Task: Create a sub task Gather and Analyse Requirements for the task  Develop a new online marketplace for a specific industry in the project AgileCraft , assign it to team member softage.1@softage.net and update the status of the sub task to  At Risk , set the priority of the sub task to Medium
Action: Mouse moved to (69, 408)
Screenshot: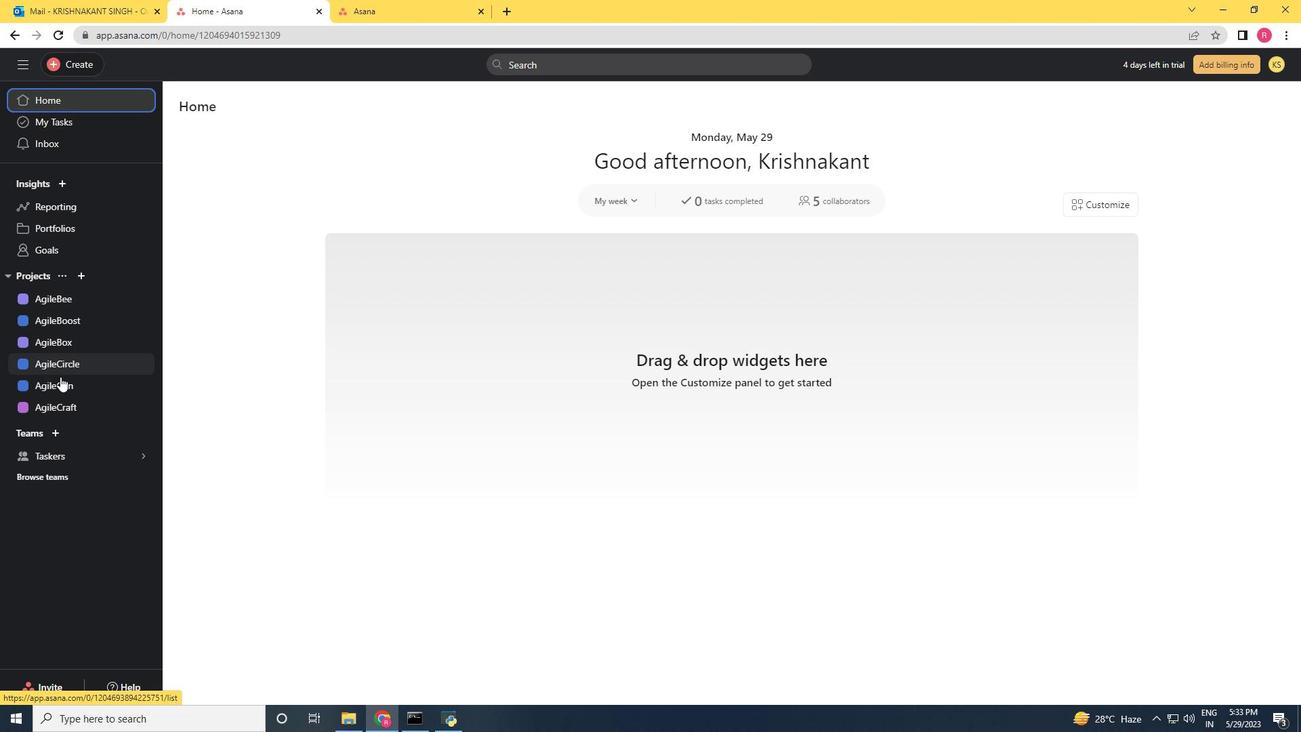 
Action: Mouse pressed left at (69, 408)
Screenshot: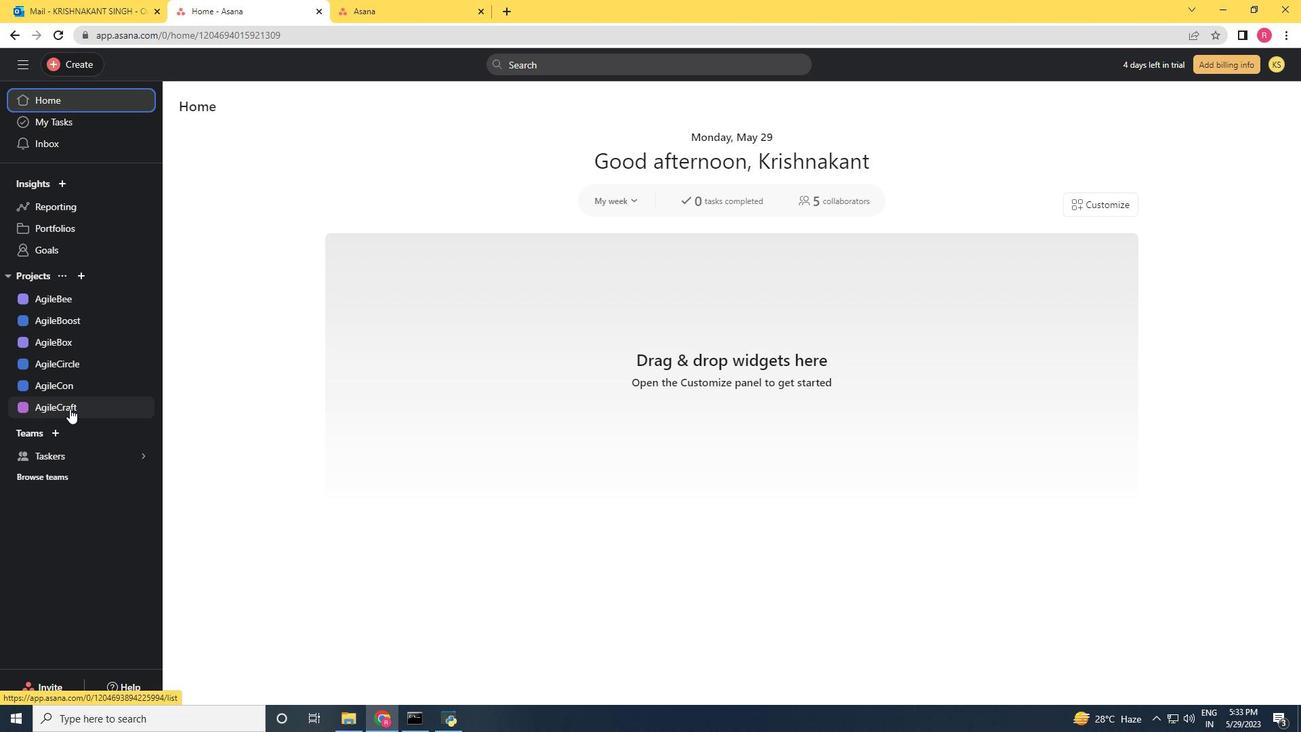 
Action: Mouse moved to (546, 295)
Screenshot: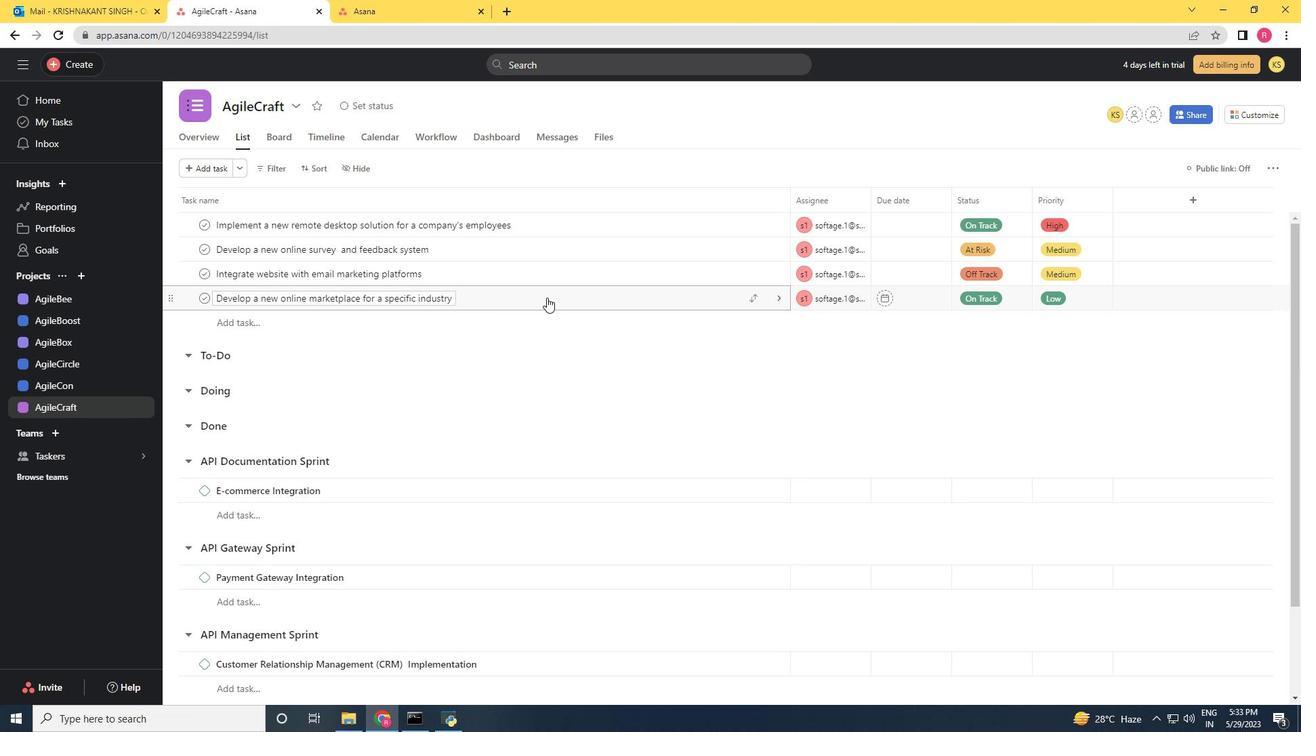 
Action: Mouse pressed left at (546, 295)
Screenshot: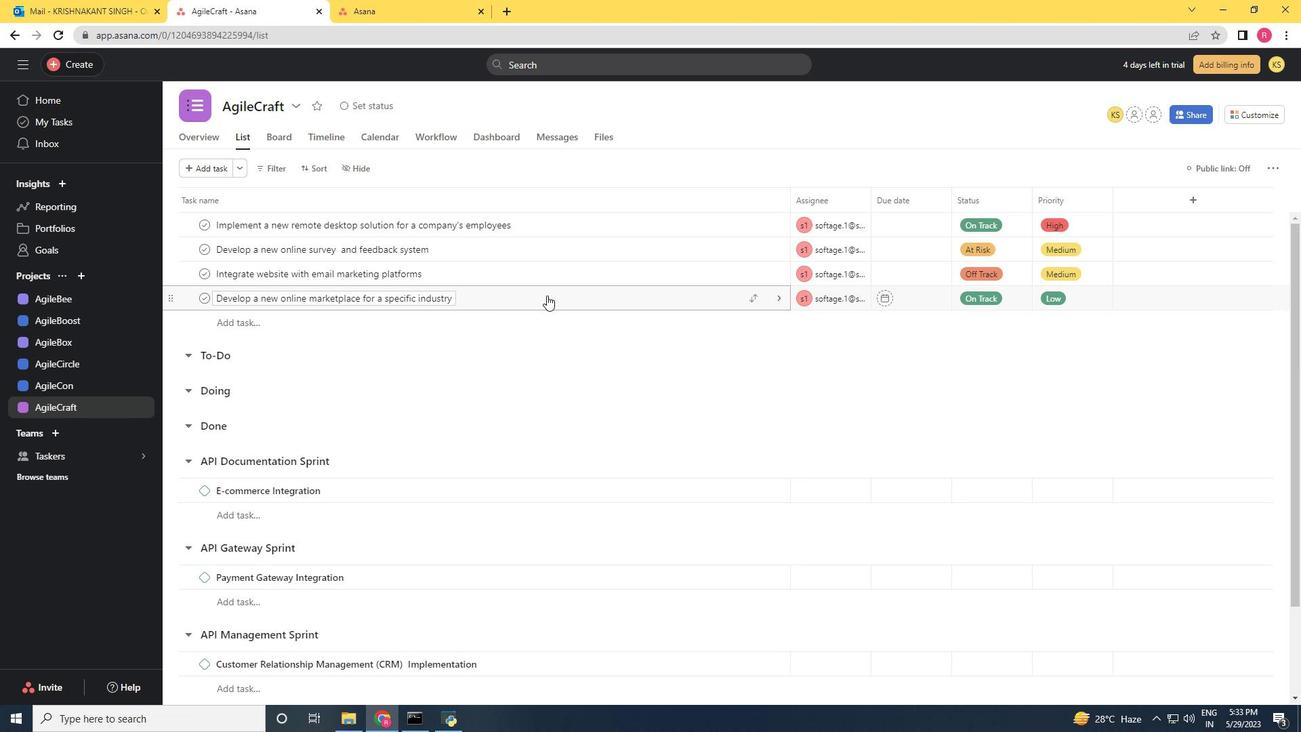 
Action: Mouse moved to (952, 397)
Screenshot: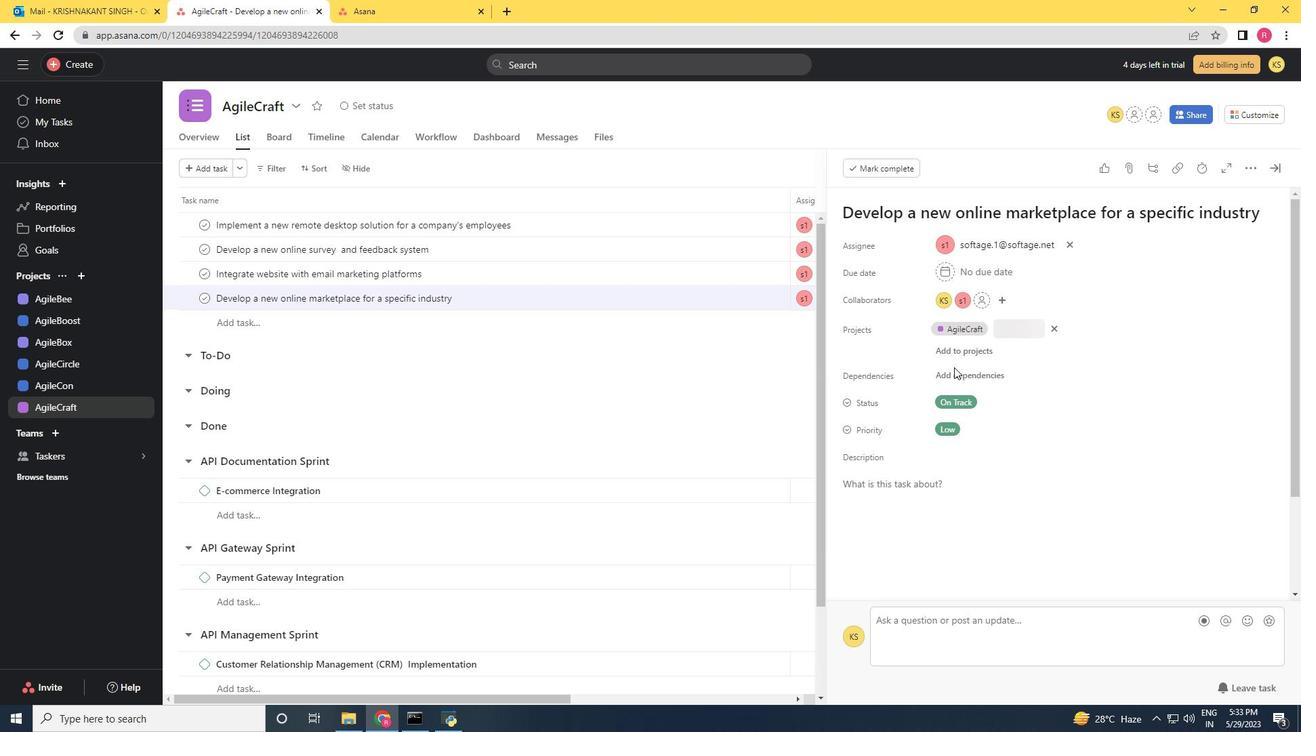 
Action: Mouse scrolled (952, 397) with delta (0, 0)
Screenshot: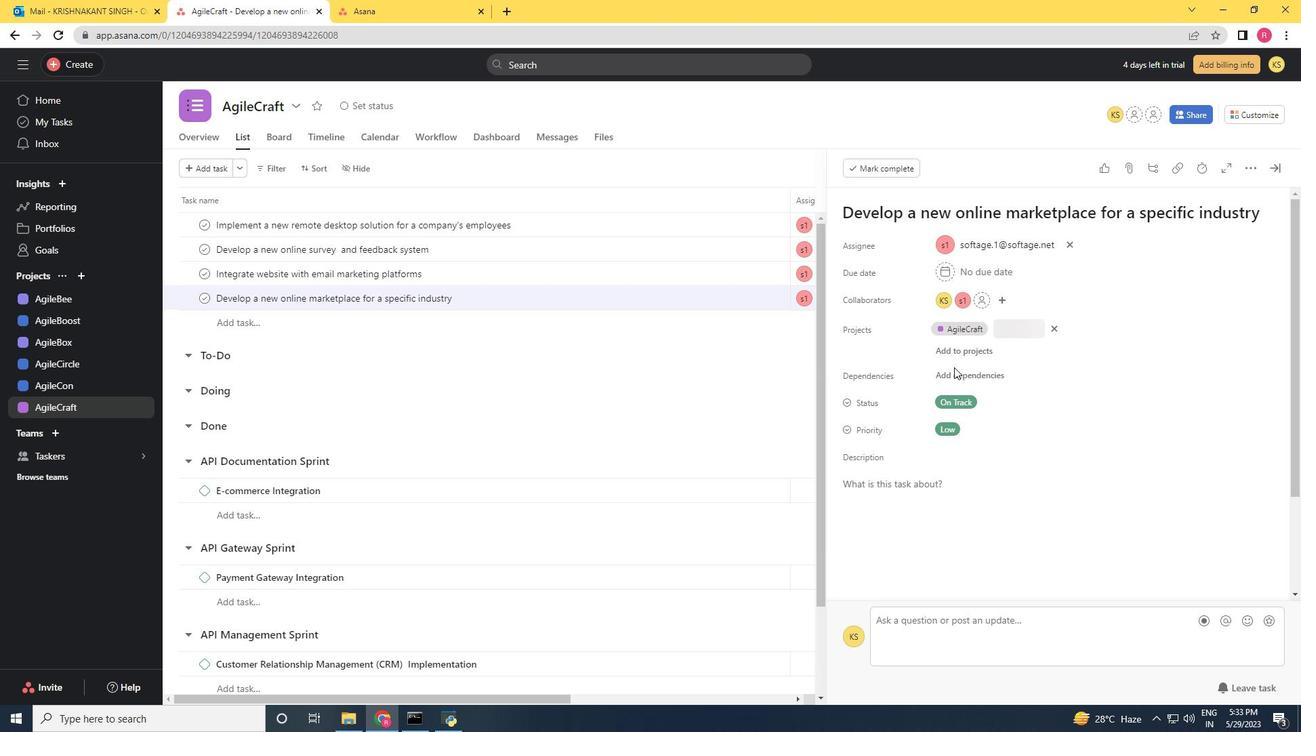 
Action: Mouse moved to (949, 403)
Screenshot: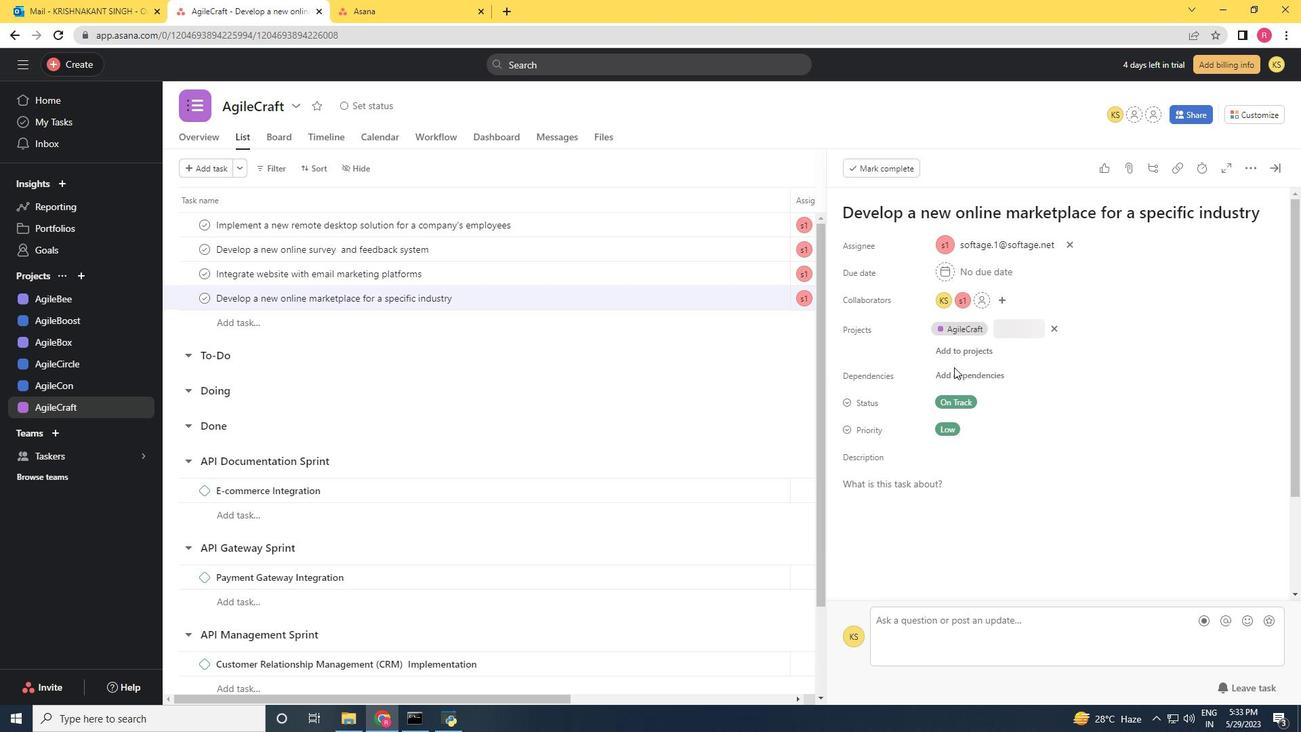 
Action: Mouse scrolled (949, 403) with delta (0, 0)
Screenshot: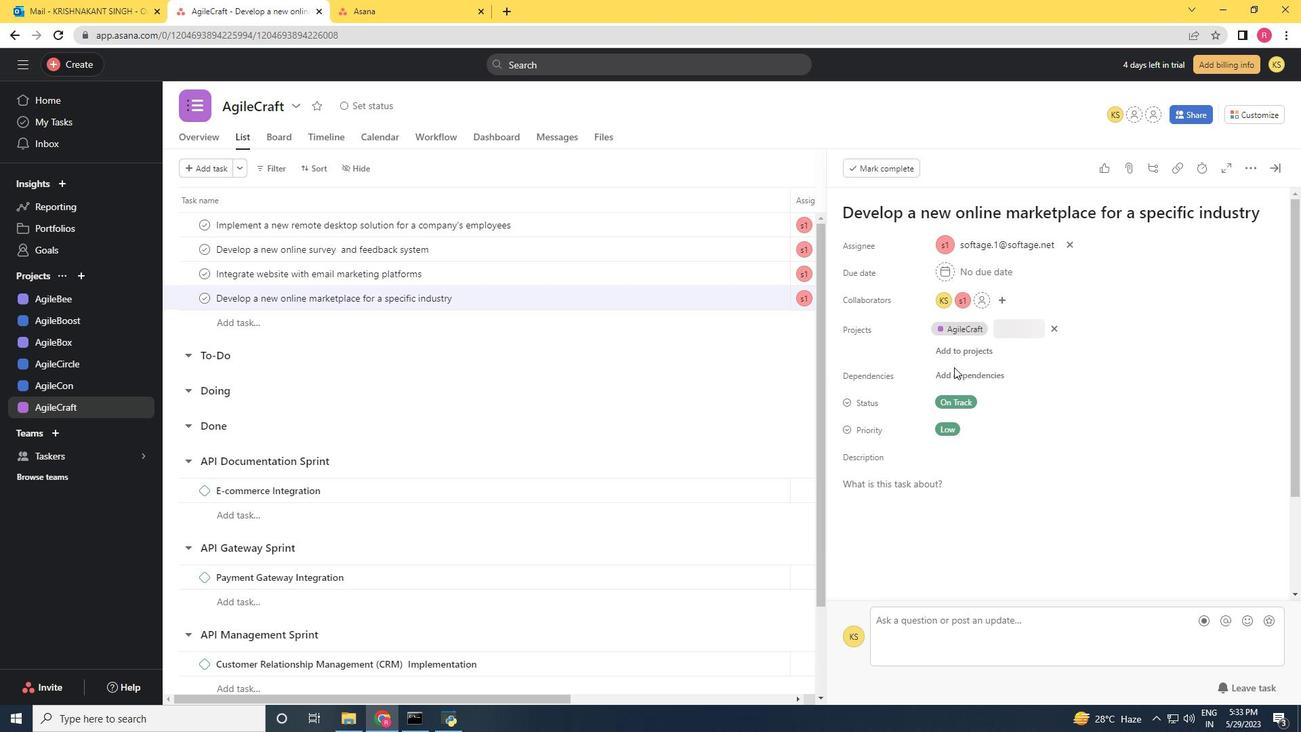 
Action: Mouse moved to (948, 405)
Screenshot: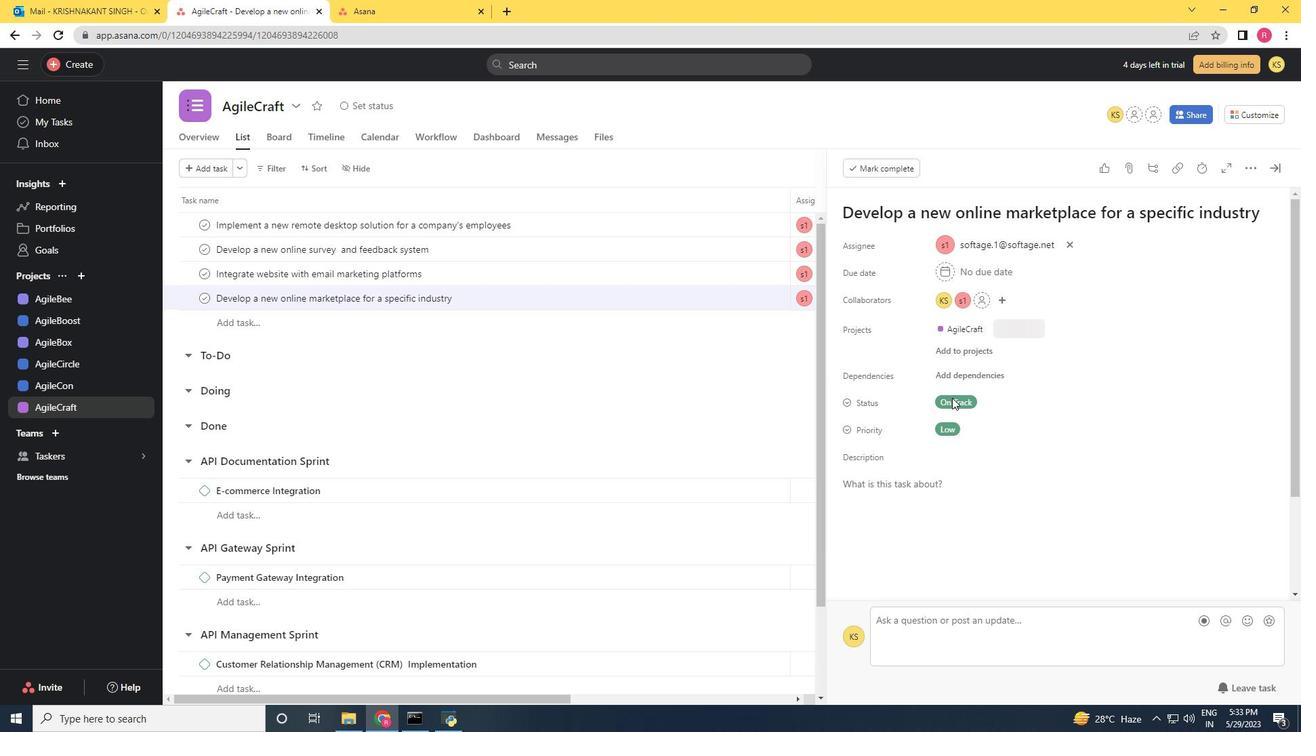 
Action: Mouse scrolled (948, 404) with delta (0, 0)
Screenshot: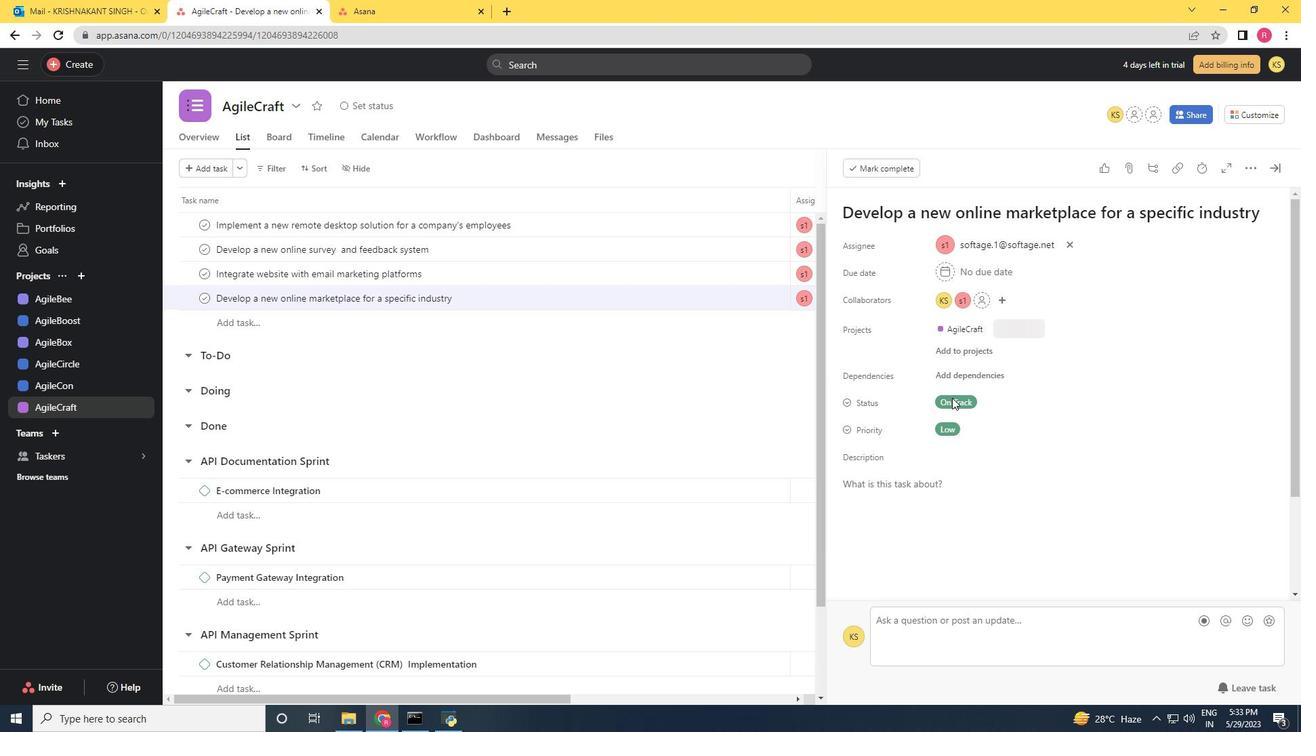 
Action: Mouse moved to (948, 405)
Screenshot: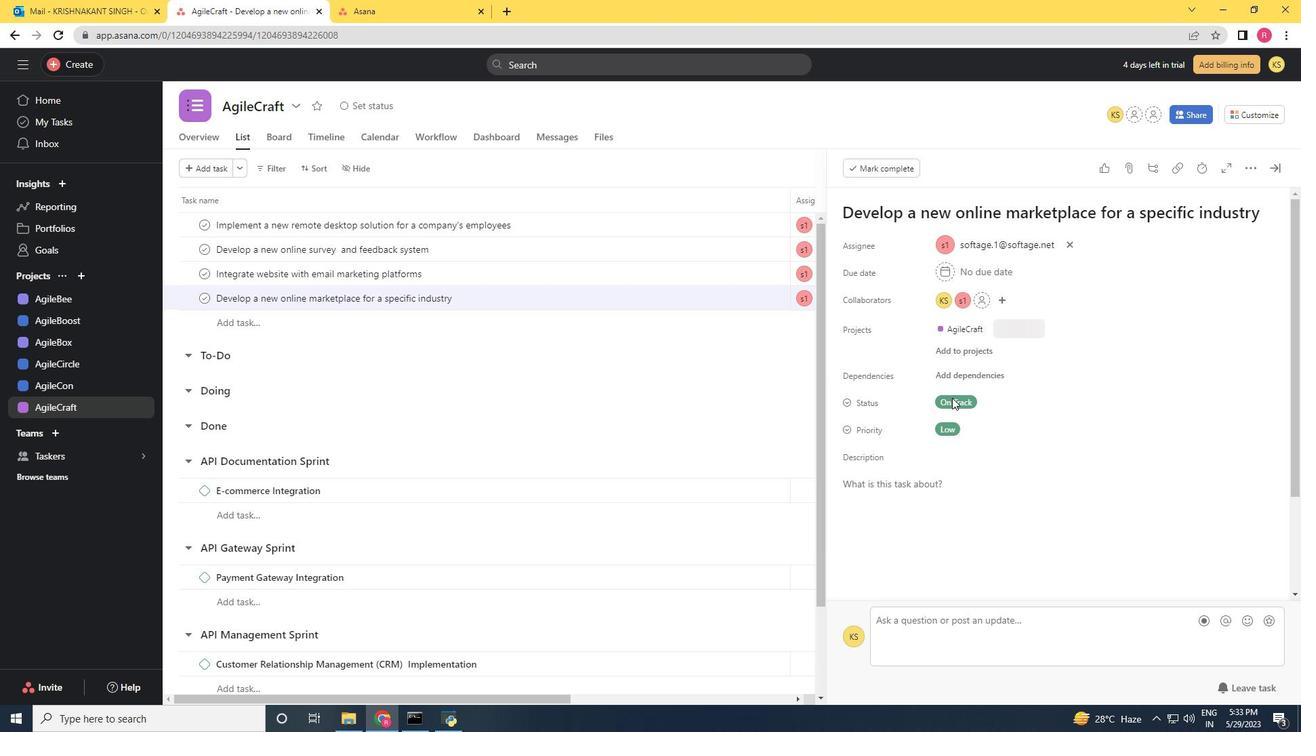 
Action: Mouse scrolled (948, 405) with delta (0, 0)
Screenshot: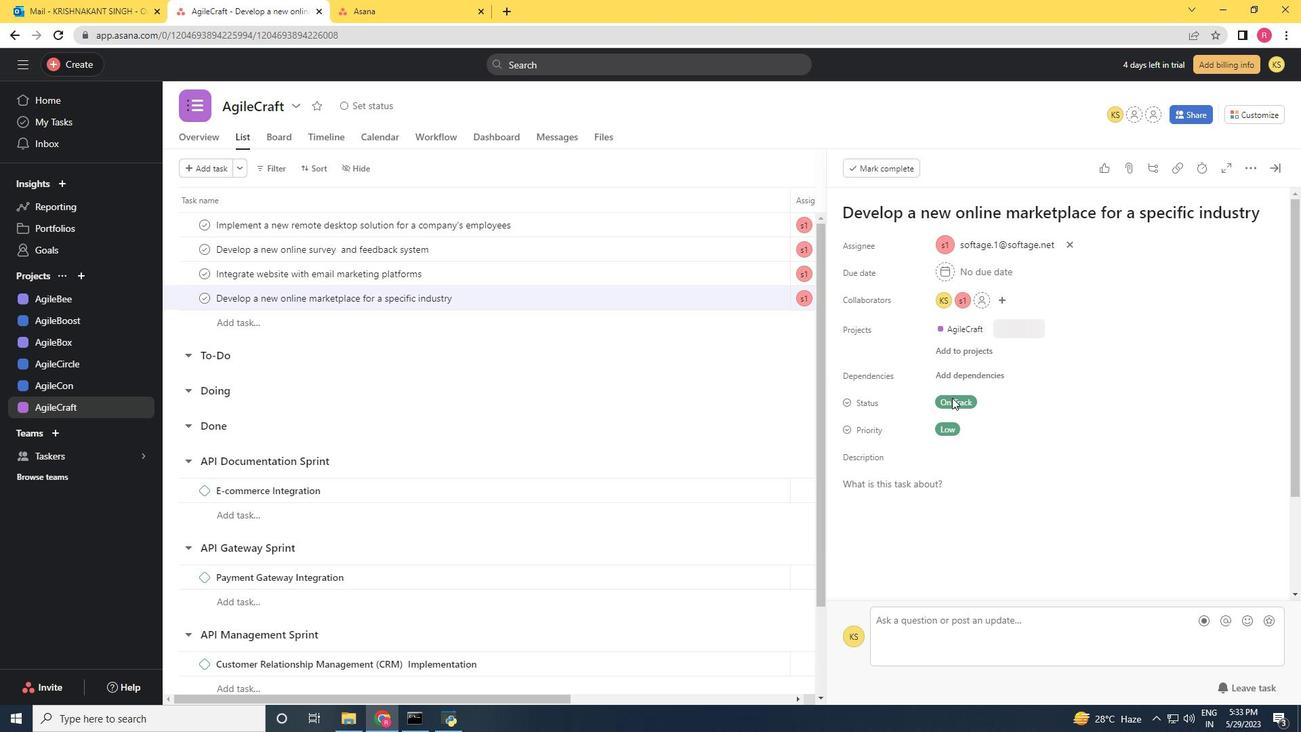
Action: Mouse moved to (948, 405)
Screenshot: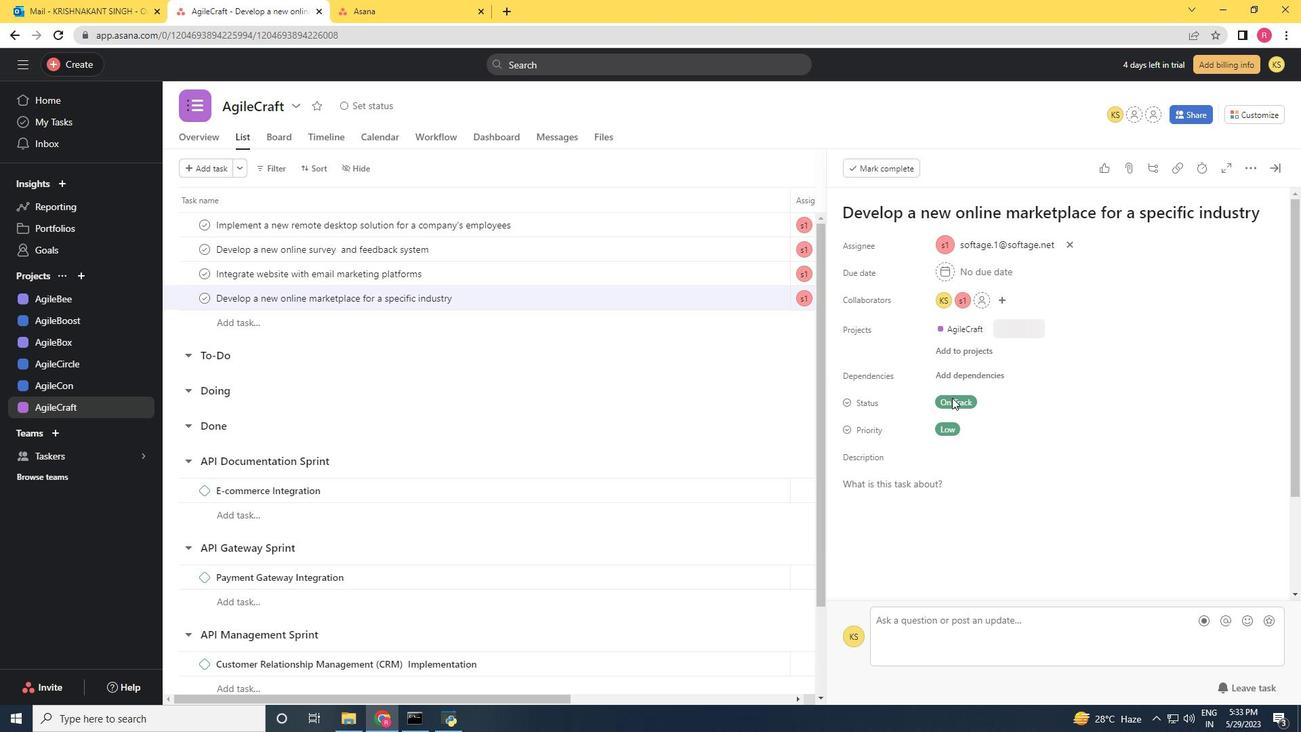 
Action: Mouse scrolled (948, 405) with delta (0, 0)
Screenshot: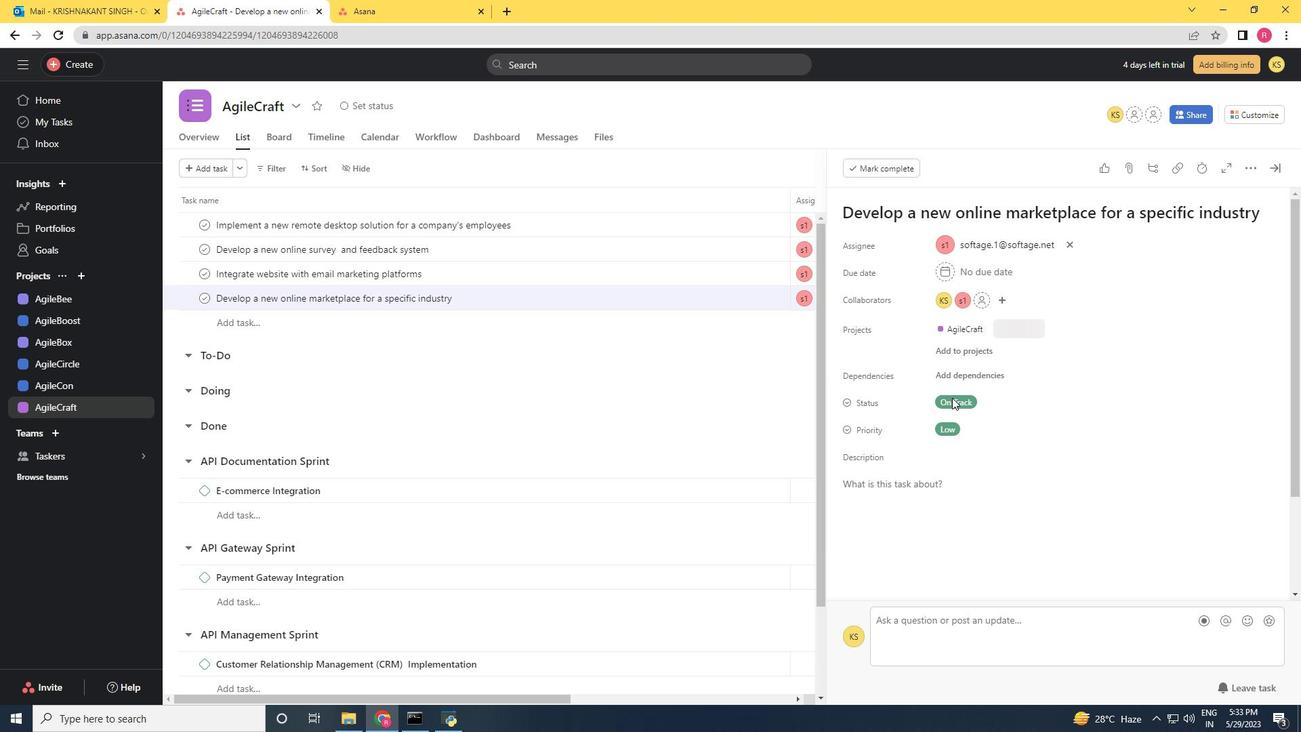 
Action: Mouse moved to (859, 490)
Screenshot: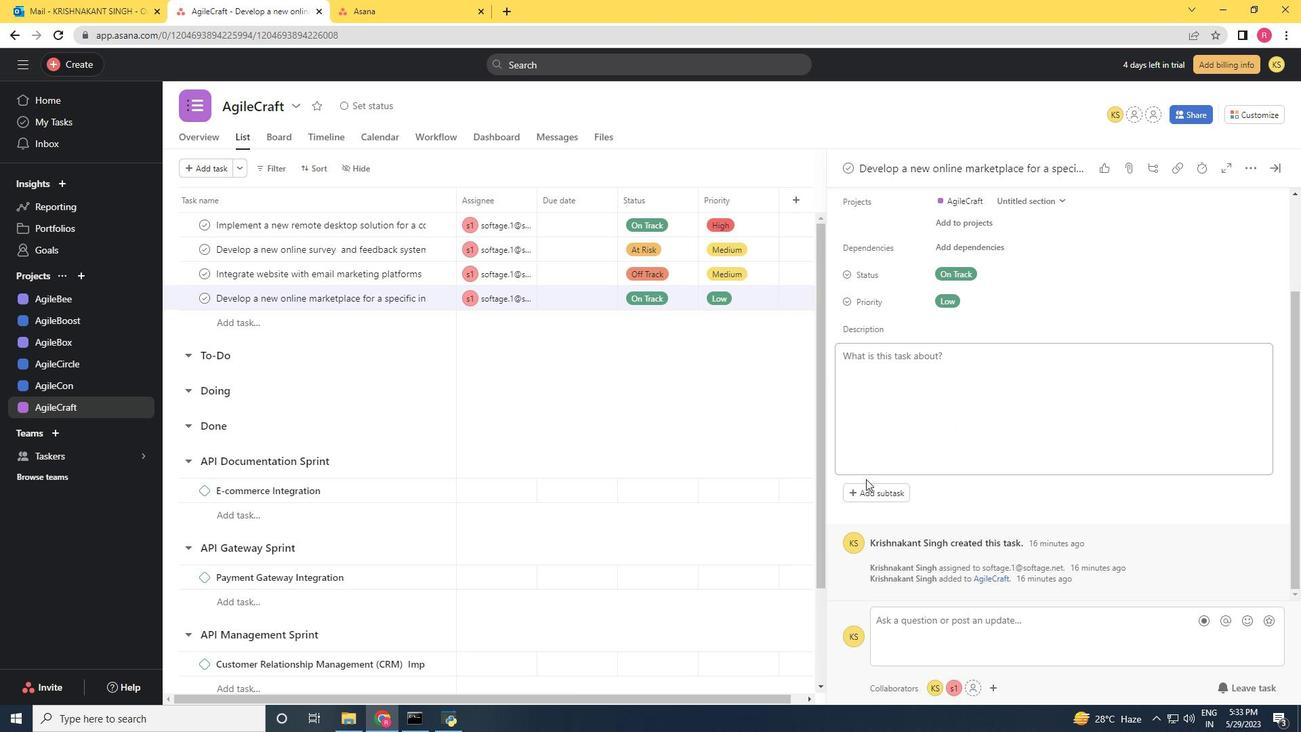 
Action: Mouse pressed left at (859, 490)
Screenshot: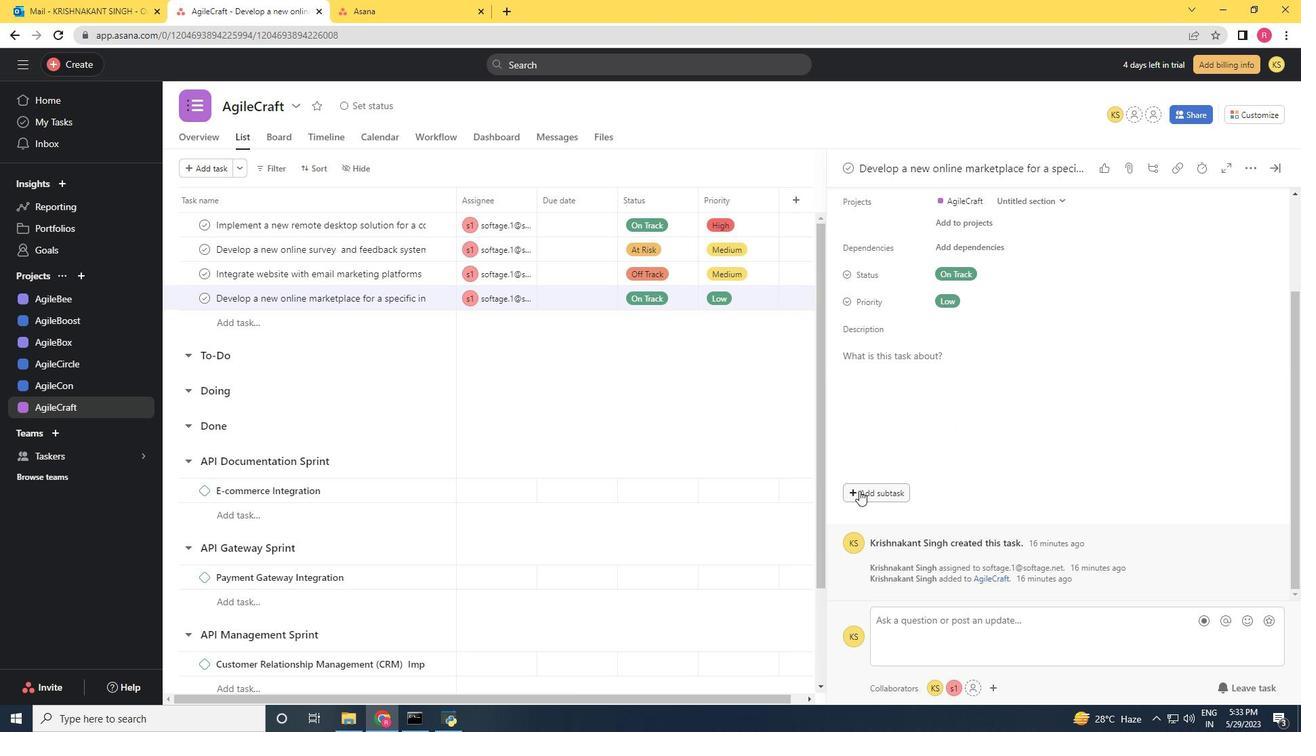 
Action: Mouse moved to (864, 488)
Screenshot: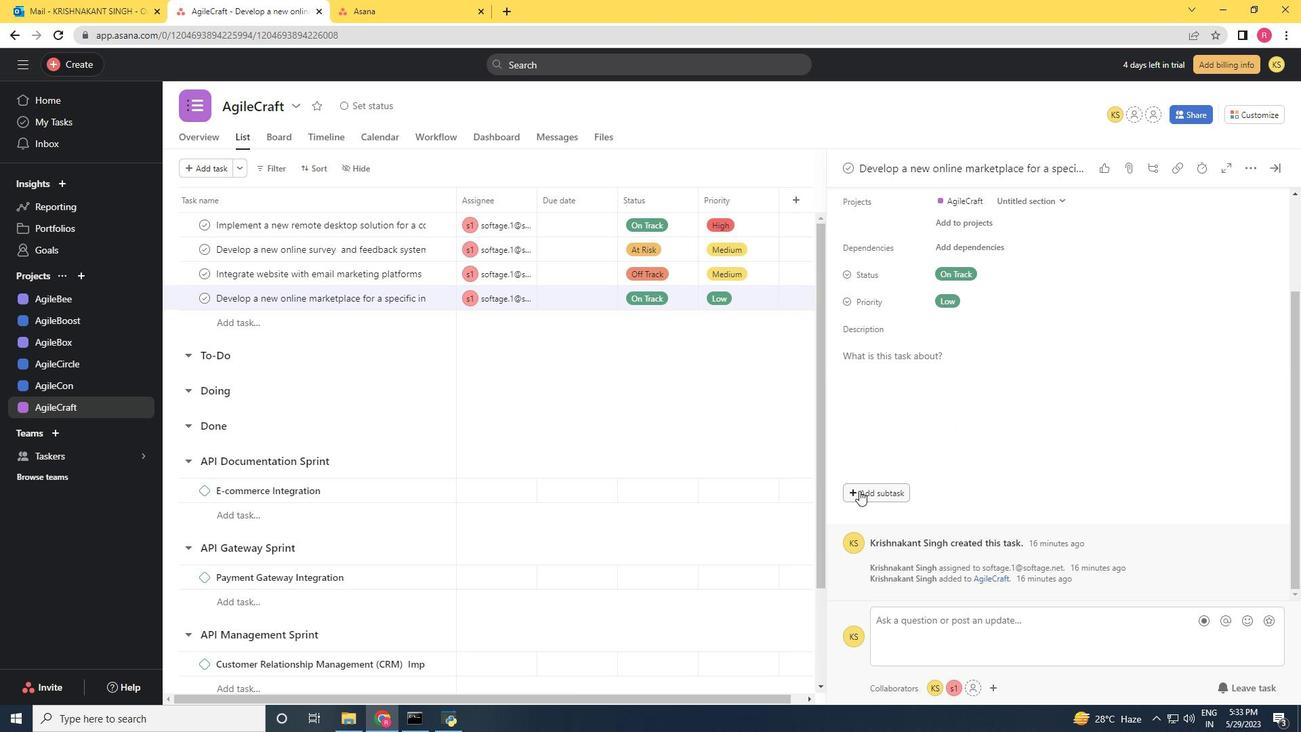 
Action: Key pressed <Key.shift>Gather<Key.space>and<Key.space><Key.shift>Analyse<Key.space><Key.shift>Requirements<Key.space>
Screenshot: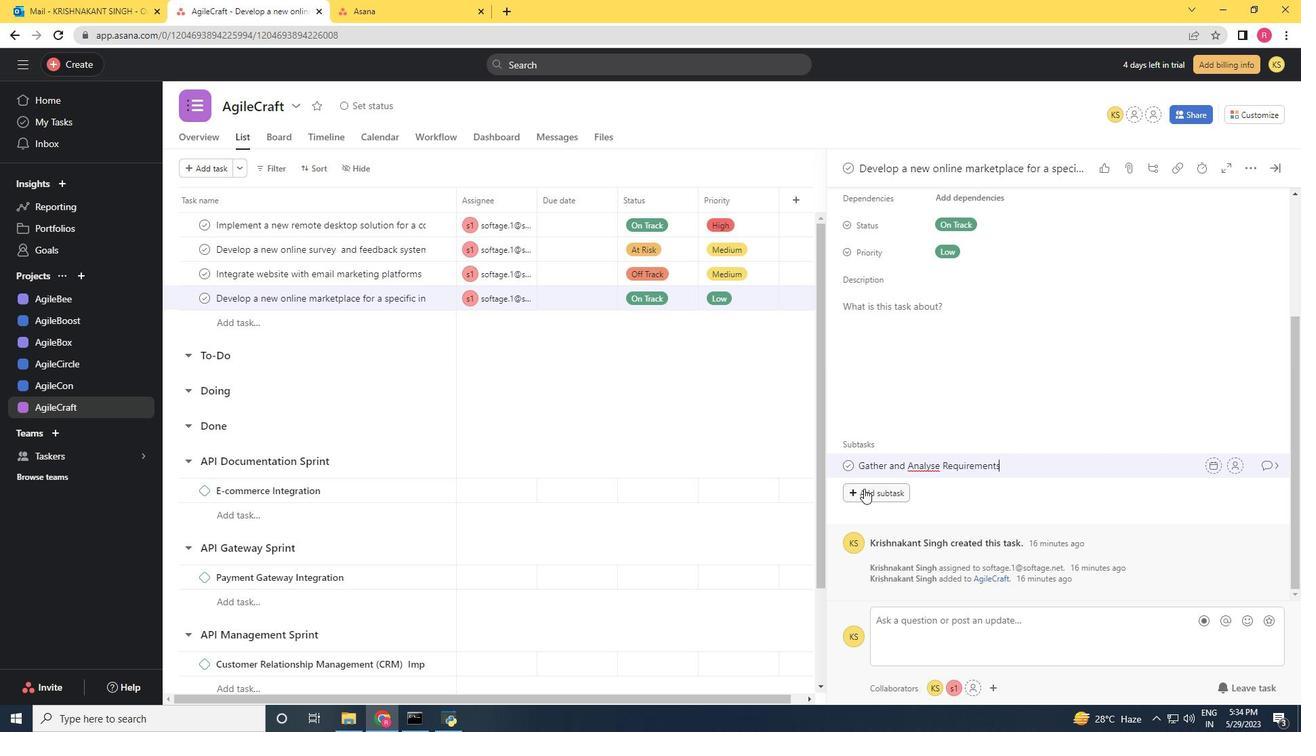 
Action: Mouse moved to (1238, 462)
Screenshot: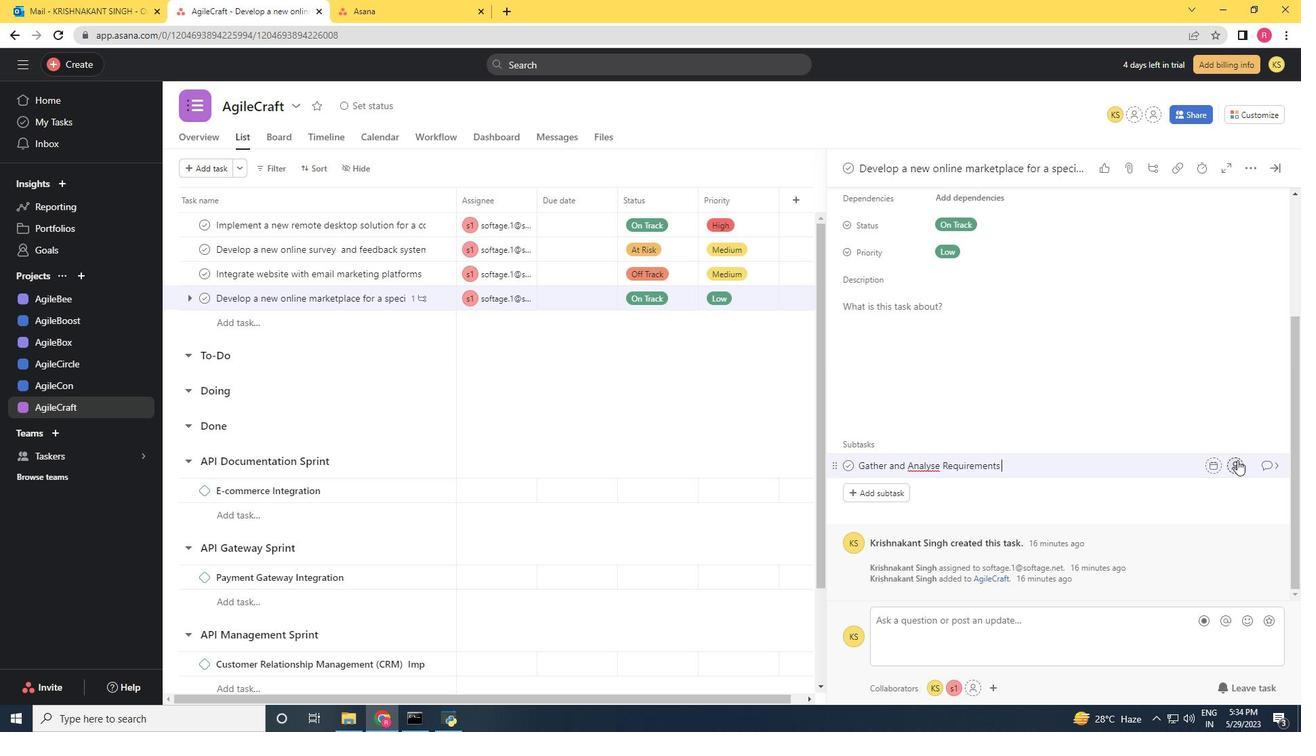 
Action: Mouse pressed left at (1238, 462)
Screenshot: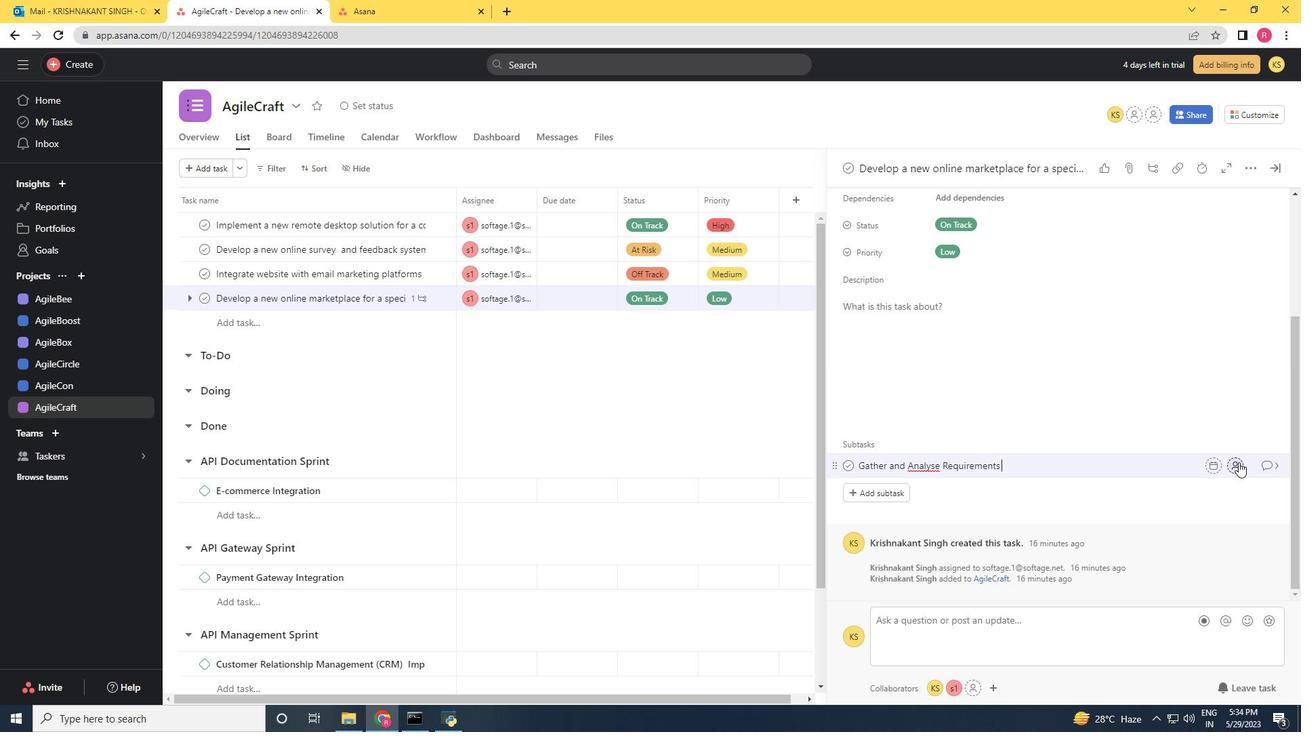 
Action: Mouse moved to (1051, 500)
Screenshot: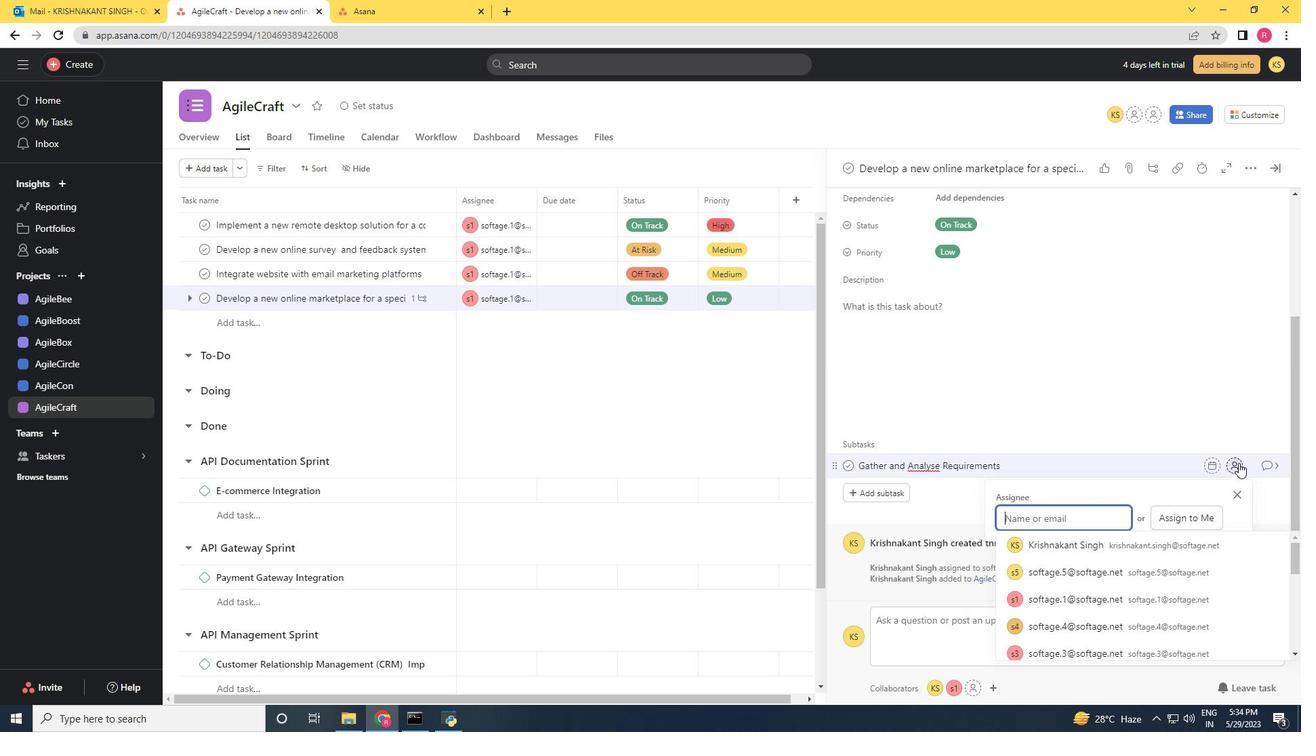 
Action: Key pressed softage.1<Key.shift>@softage.net
Screenshot: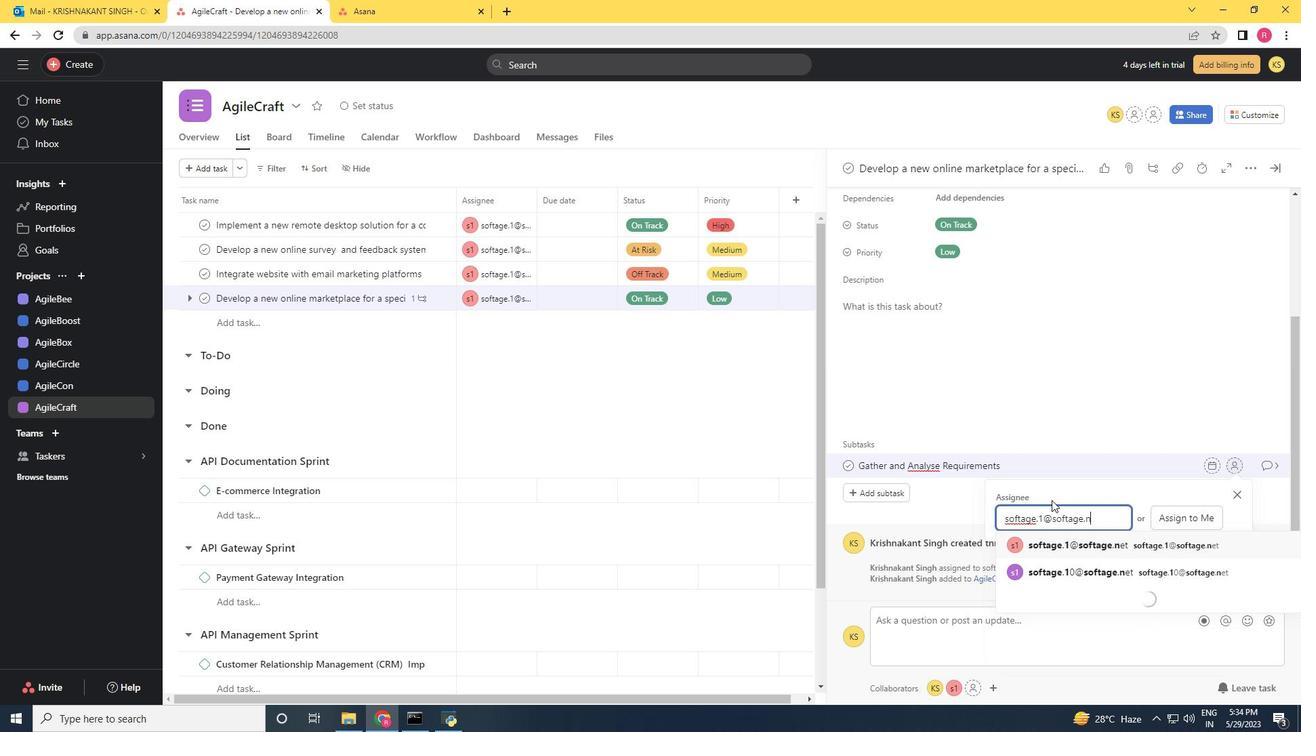
Action: Mouse moved to (1052, 546)
Screenshot: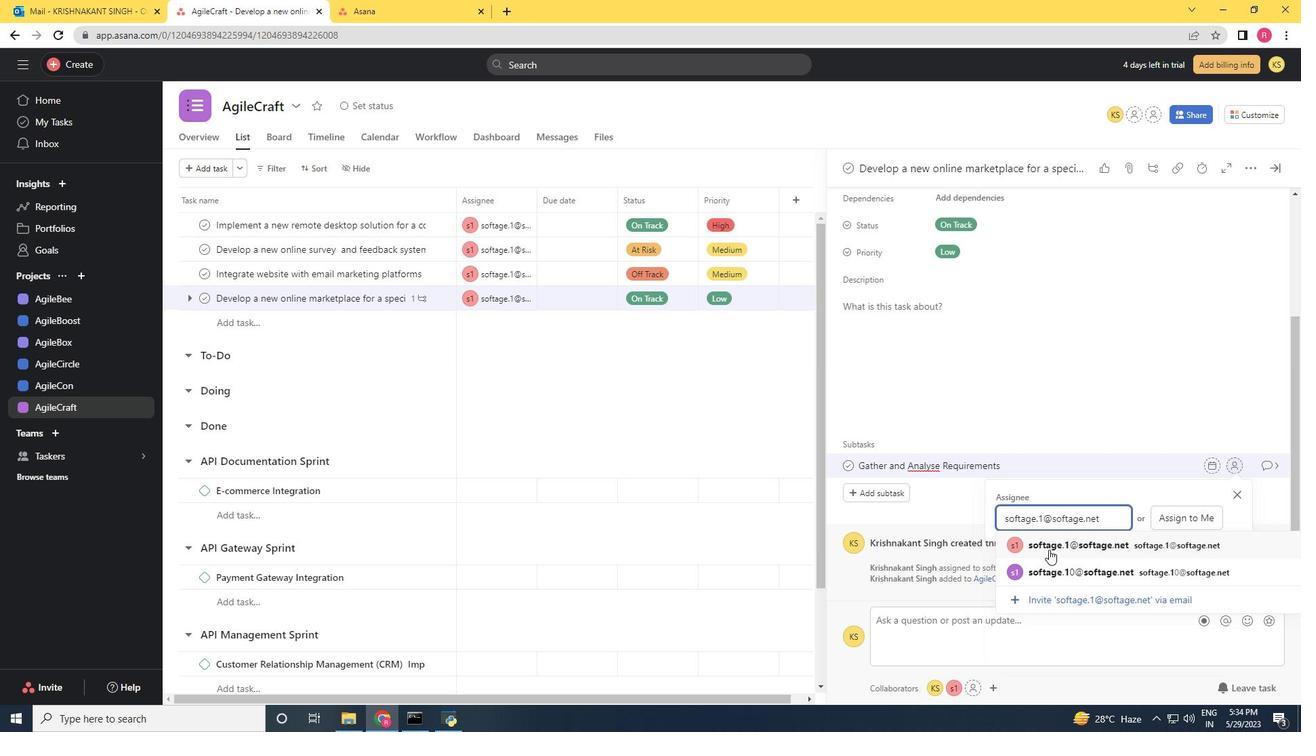
Action: Mouse pressed left at (1052, 546)
Screenshot: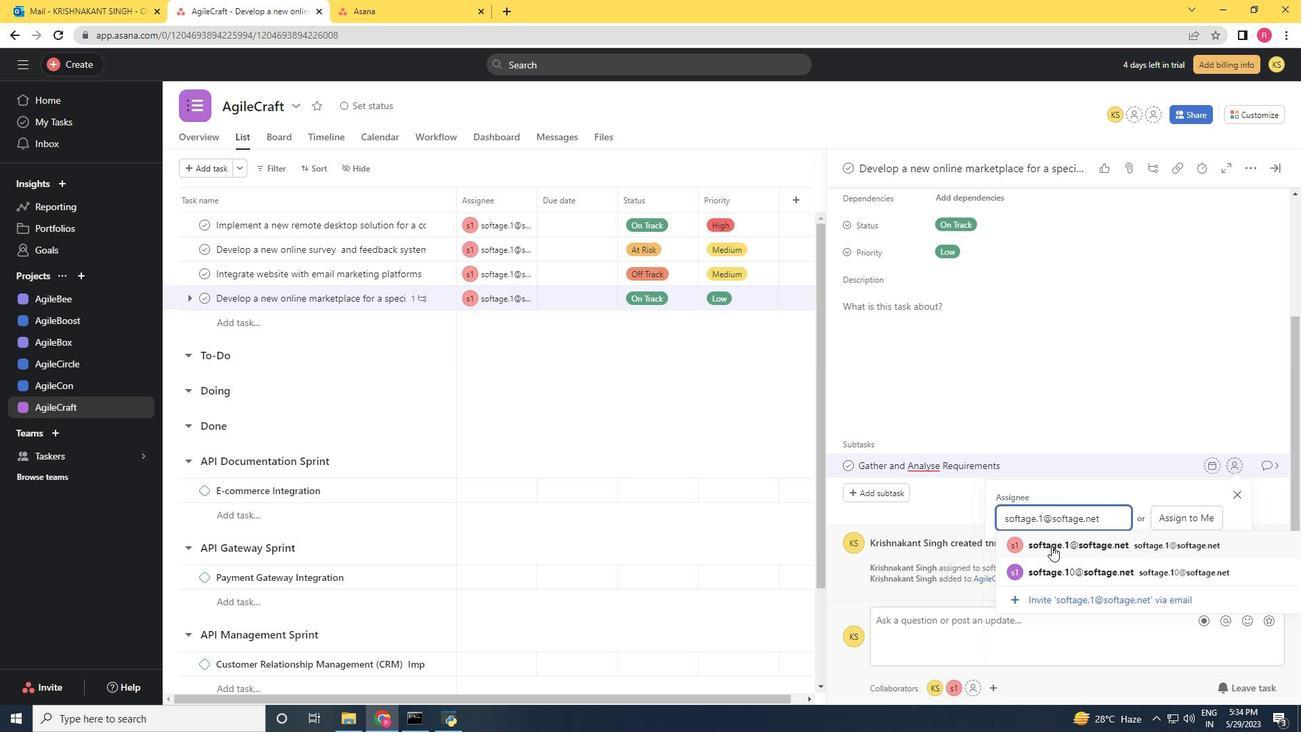 
Action: Mouse moved to (1270, 467)
Screenshot: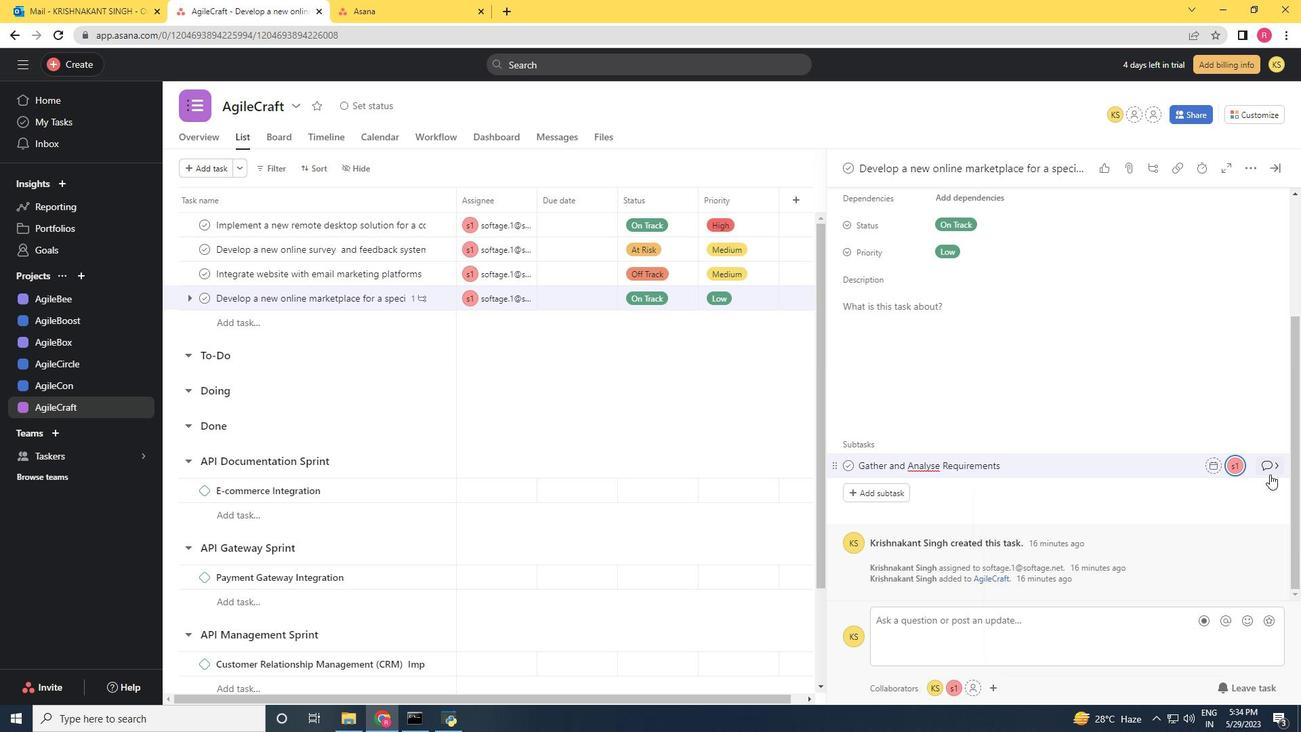 
Action: Mouse pressed left at (1270, 467)
Screenshot: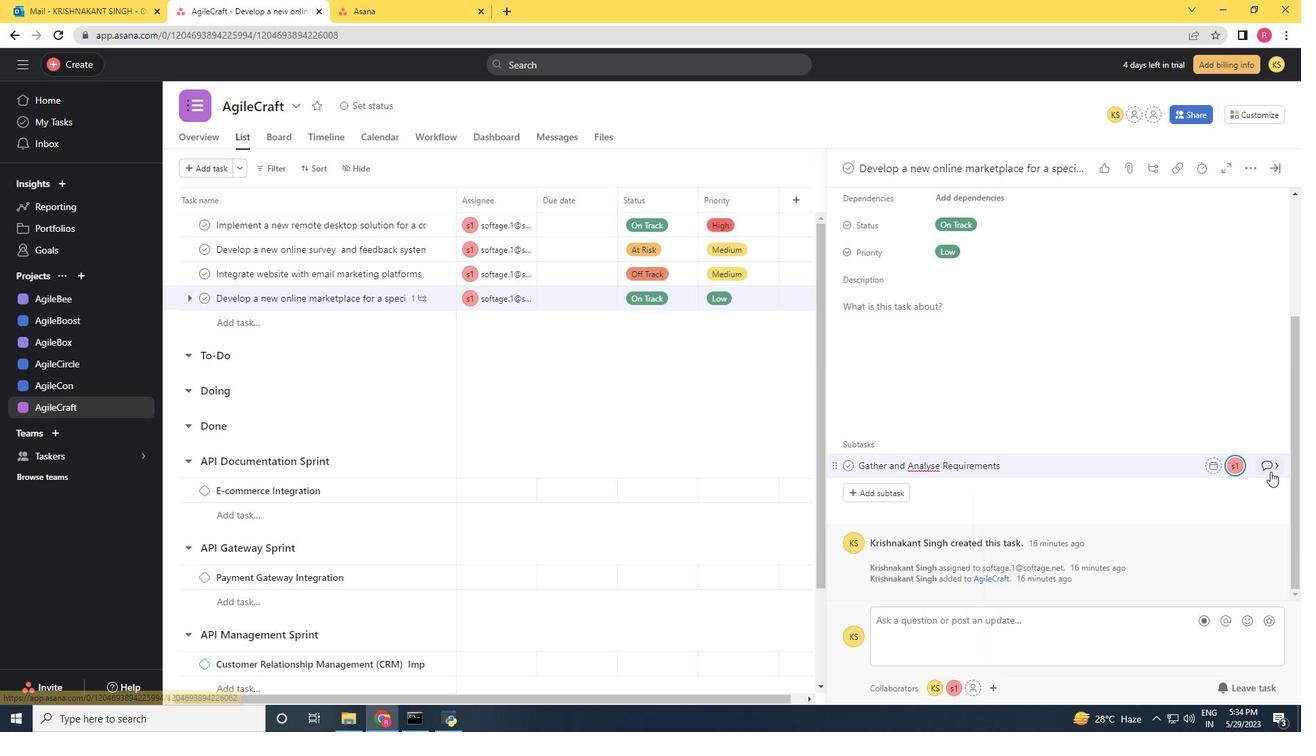 
Action: Mouse moved to (887, 390)
Screenshot: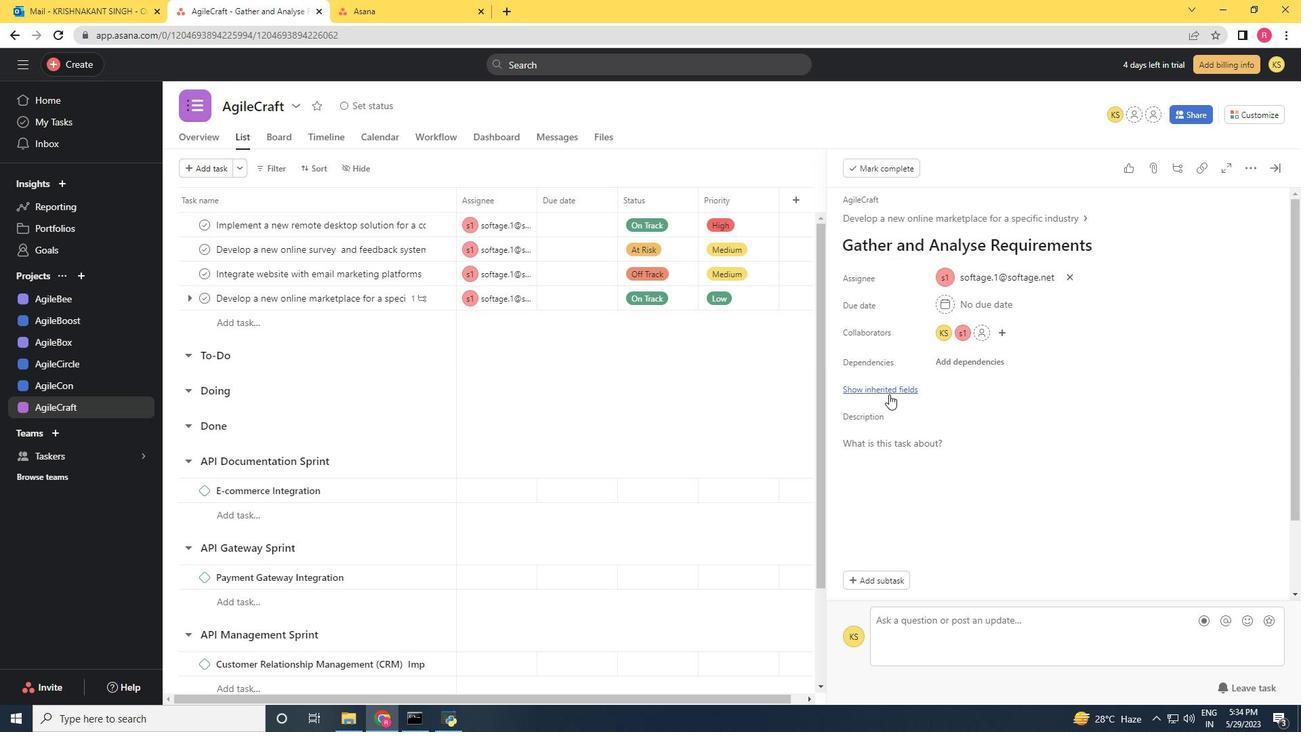 
Action: Mouse pressed left at (887, 390)
Screenshot: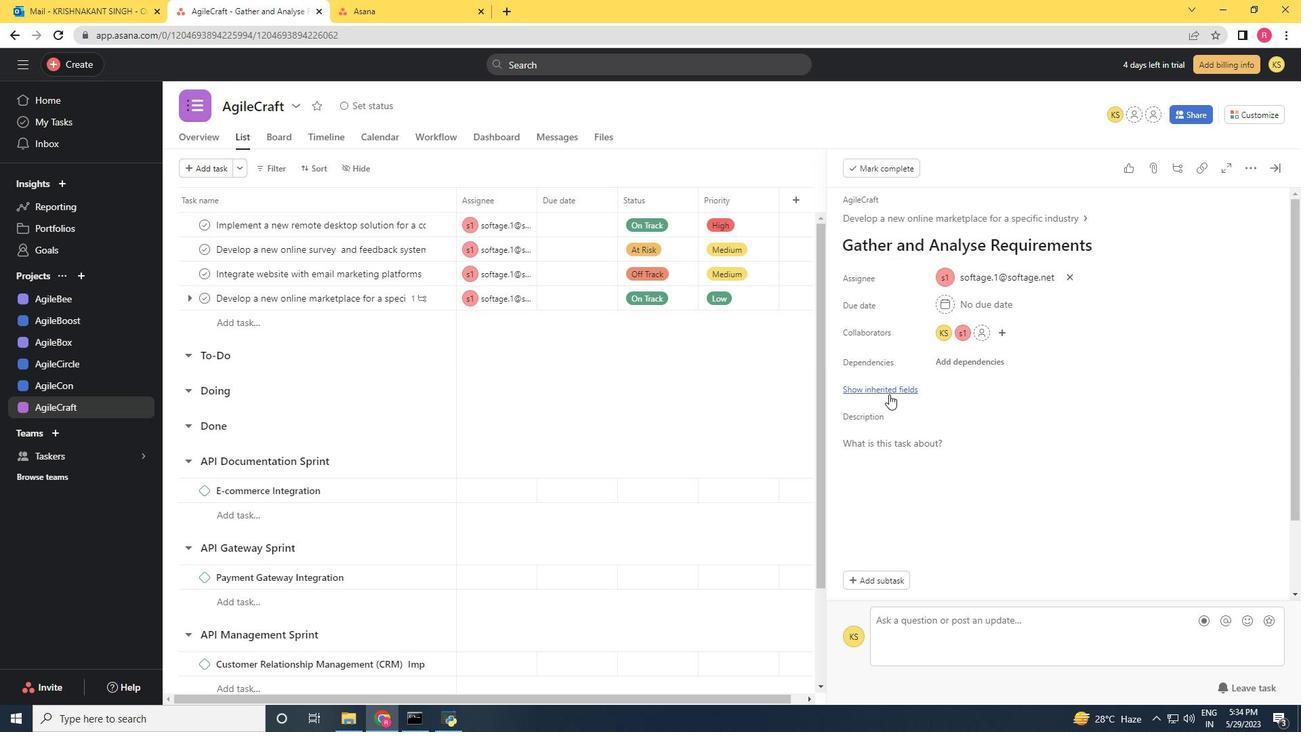 
Action: Mouse moved to (949, 417)
Screenshot: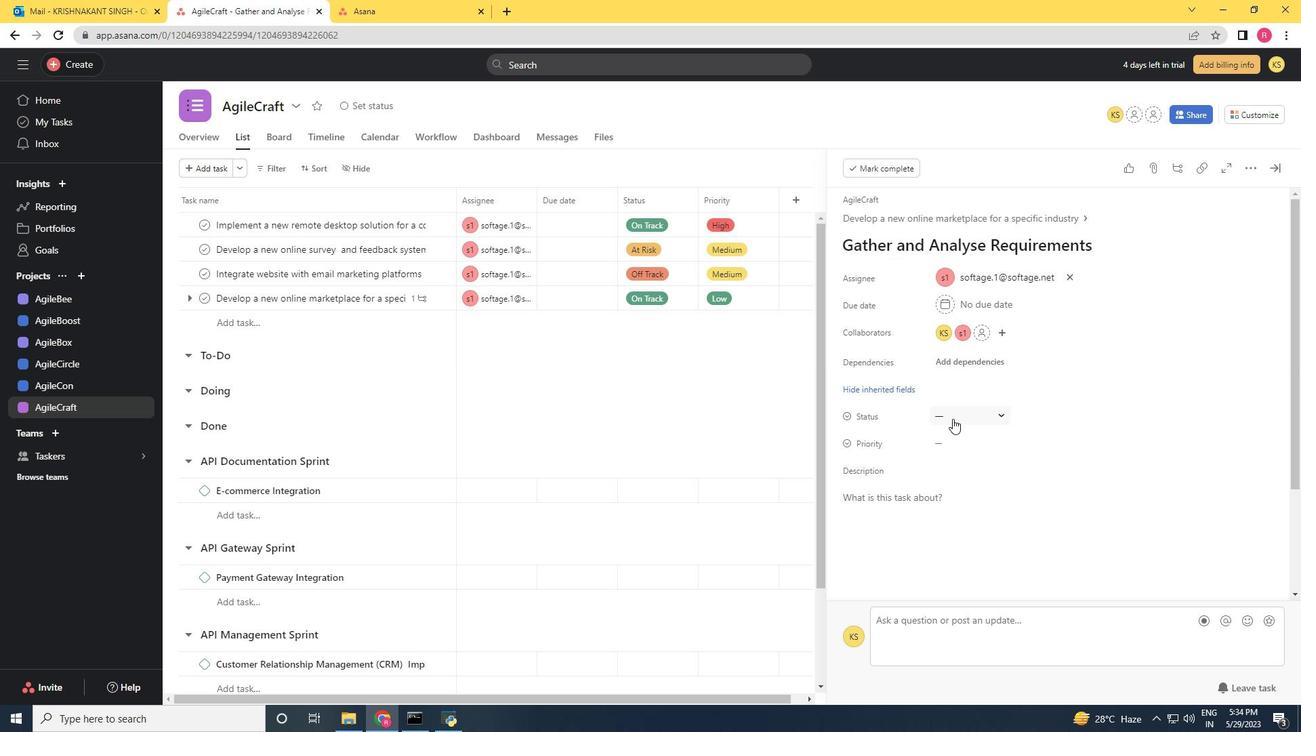 
Action: Mouse pressed left at (949, 417)
Screenshot: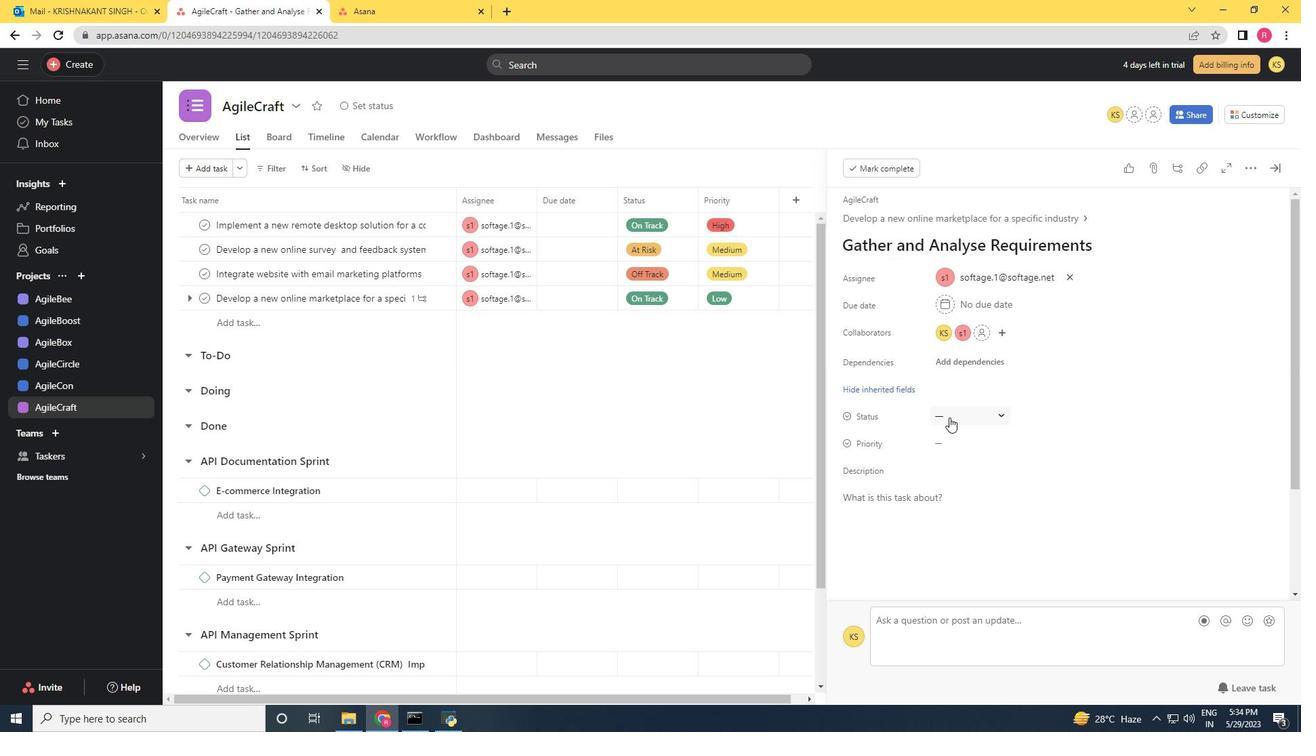 
Action: Mouse moved to (980, 515)
Screenshot: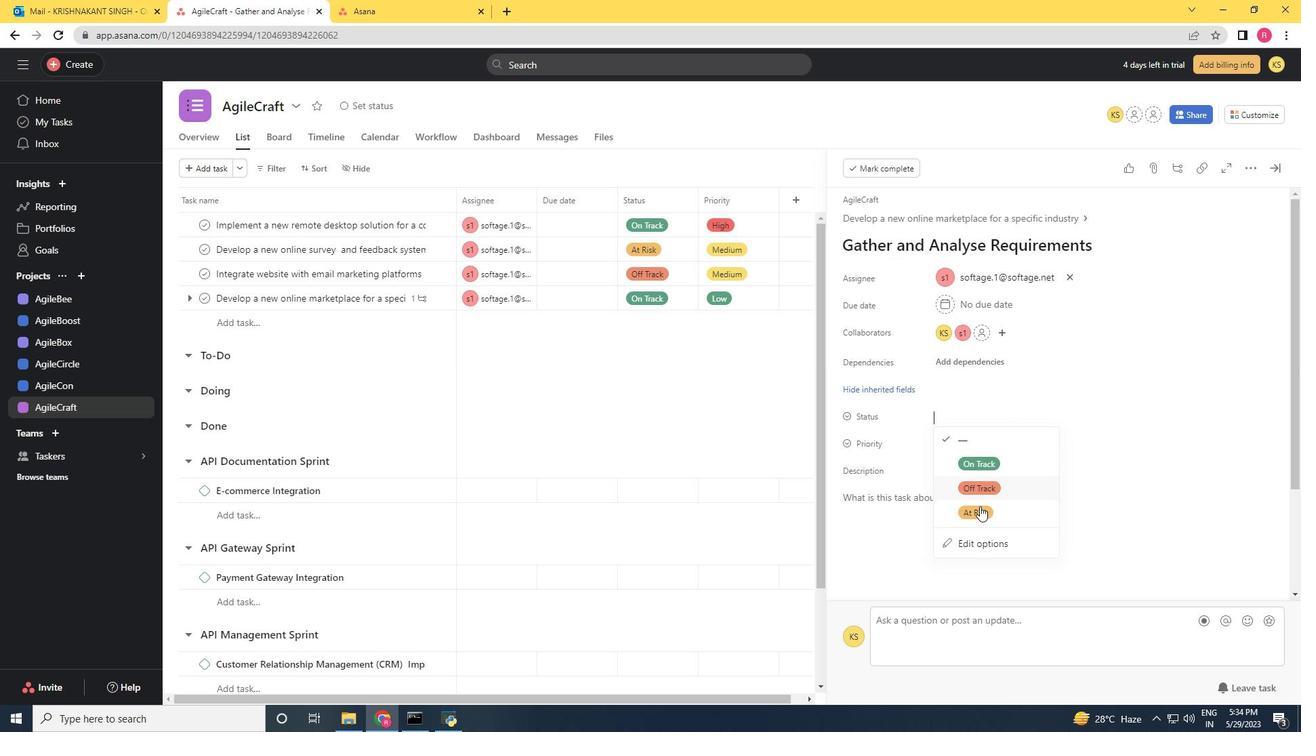 
Action: Mouse pressed left at (980, 515)
Screenshot: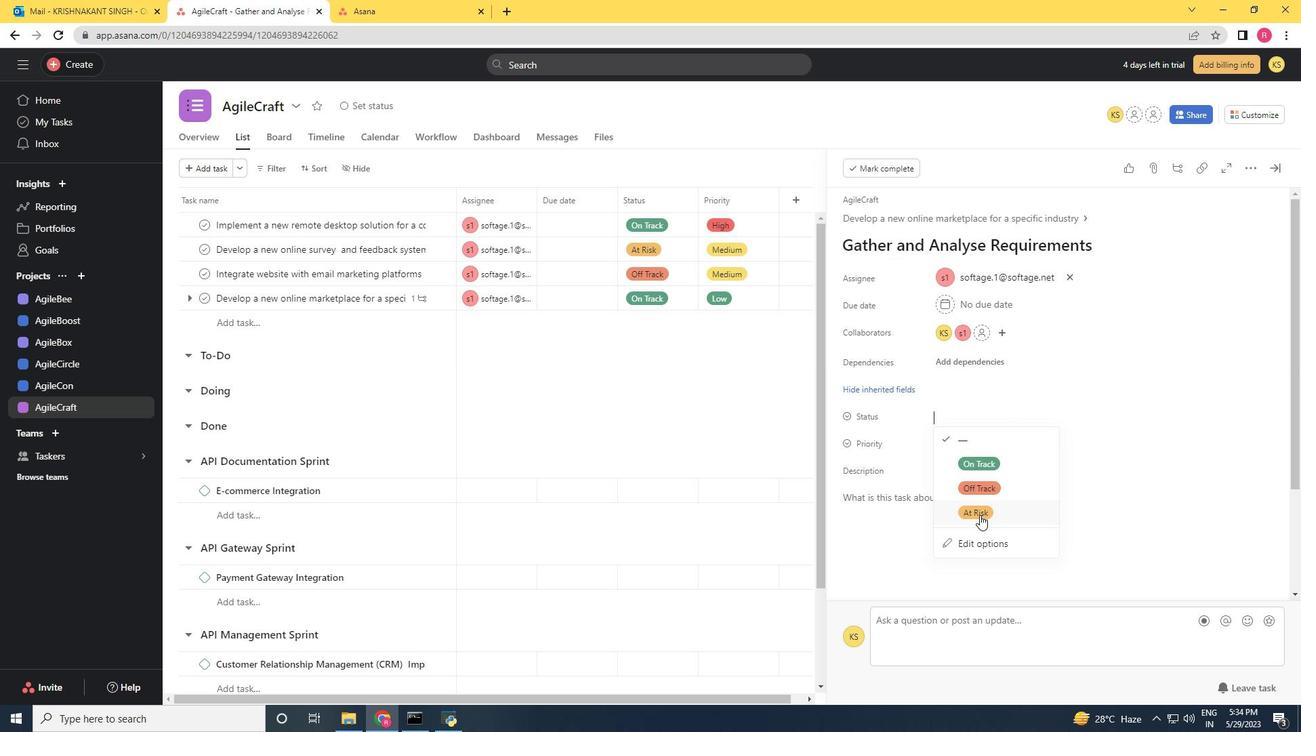 
Action: Mouse moved to (957, 443)
Screenshot: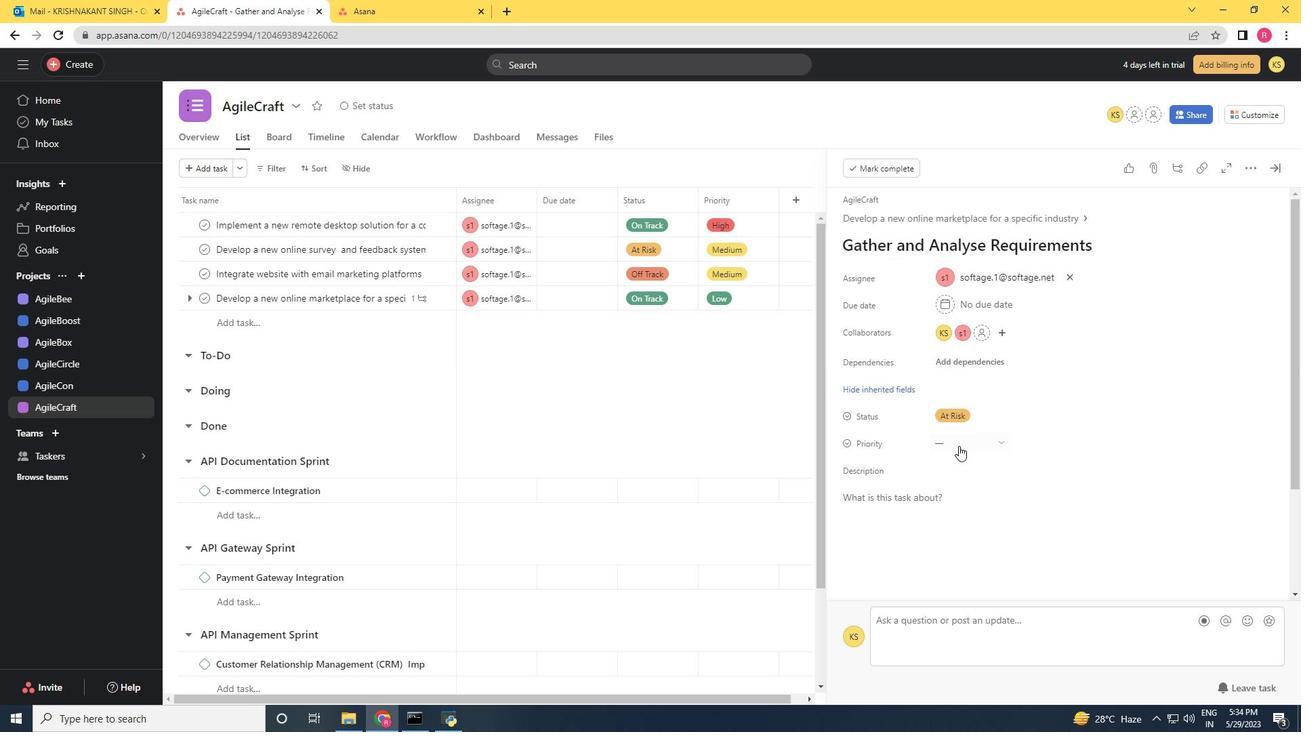 
Action: Mouse pressed left at (957, 443)
Screenshot: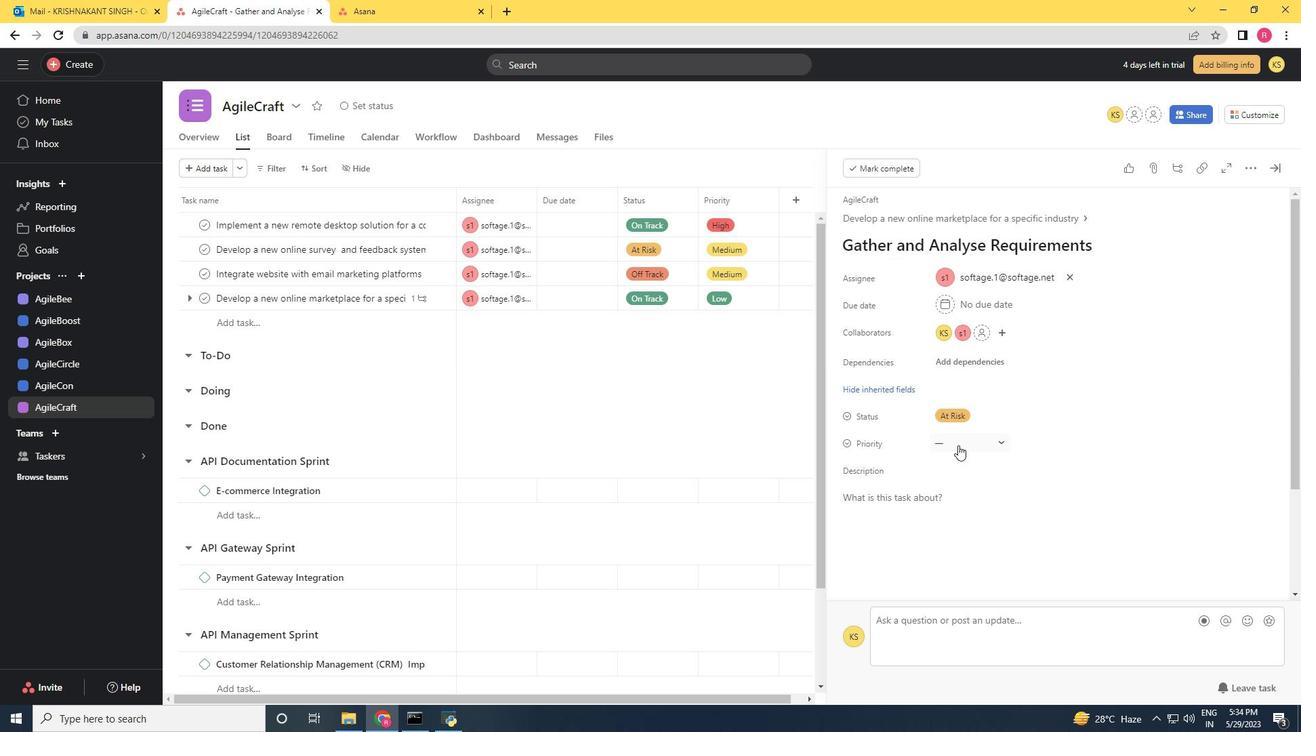 
Action: Mouse moved to (978, 513)
Screenshot: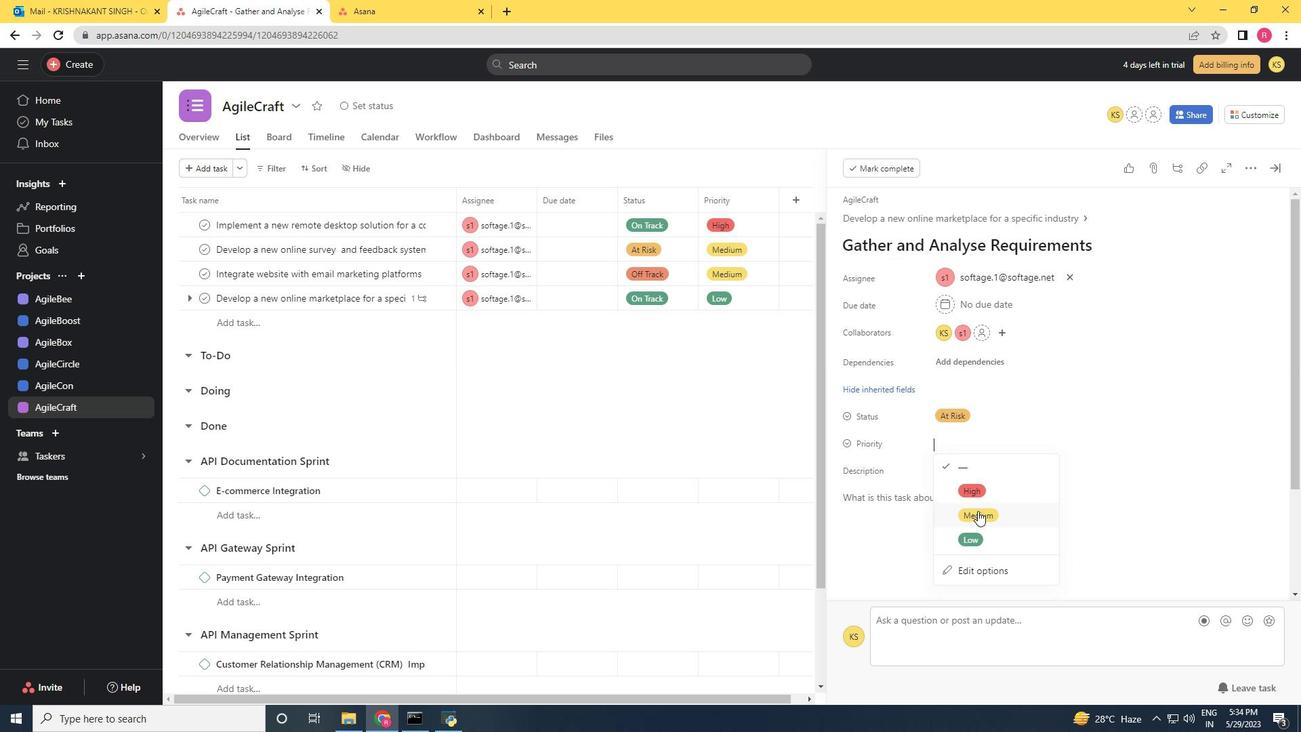 
Action: Mouse pressed left at (978, 513)
Screenshot: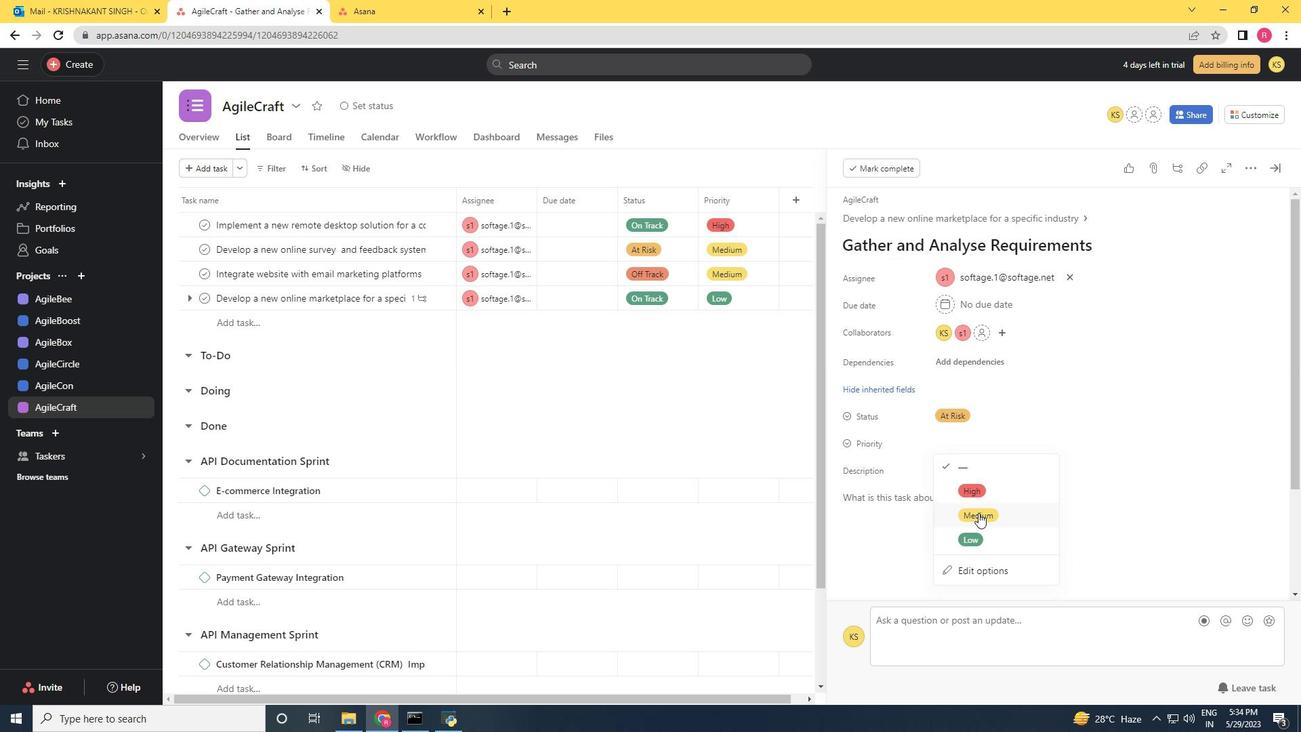 
Action: Mouse moved to (1278, 165)
Screenshot: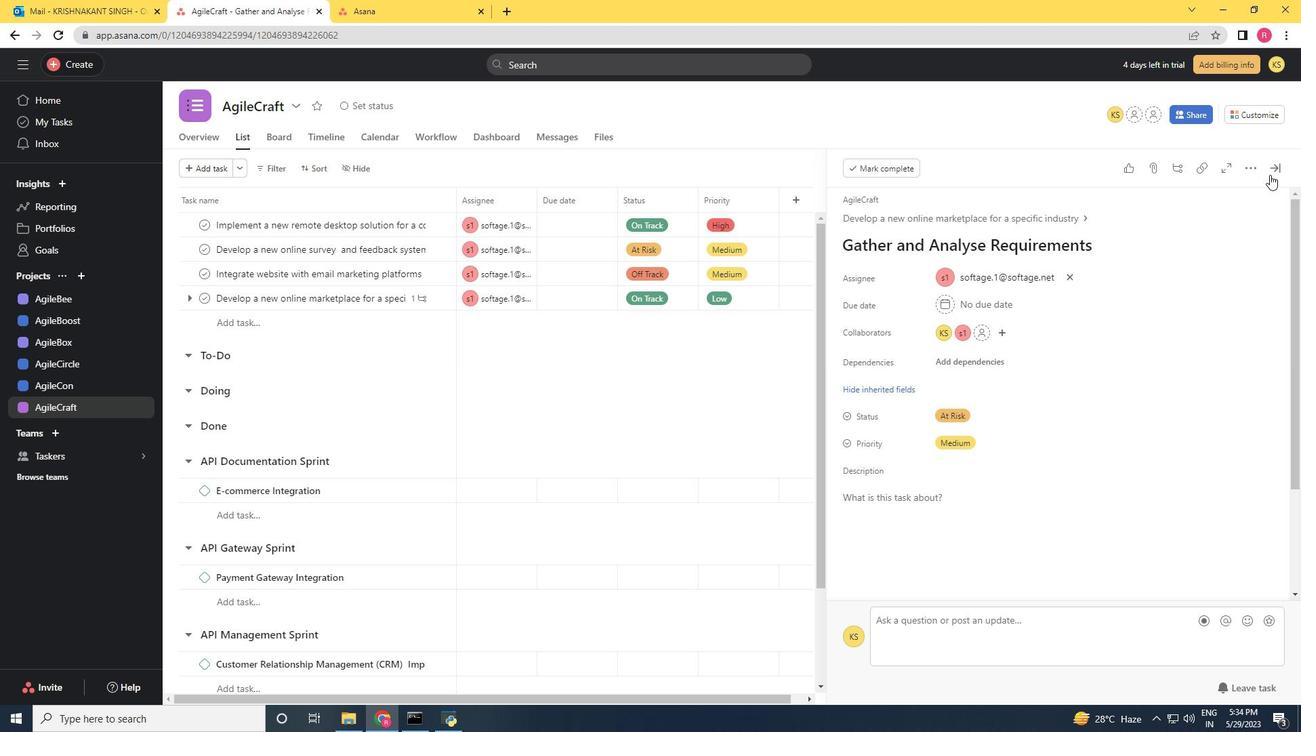 
Action: Mouse pressed left at (1278, 165)
Screenshot: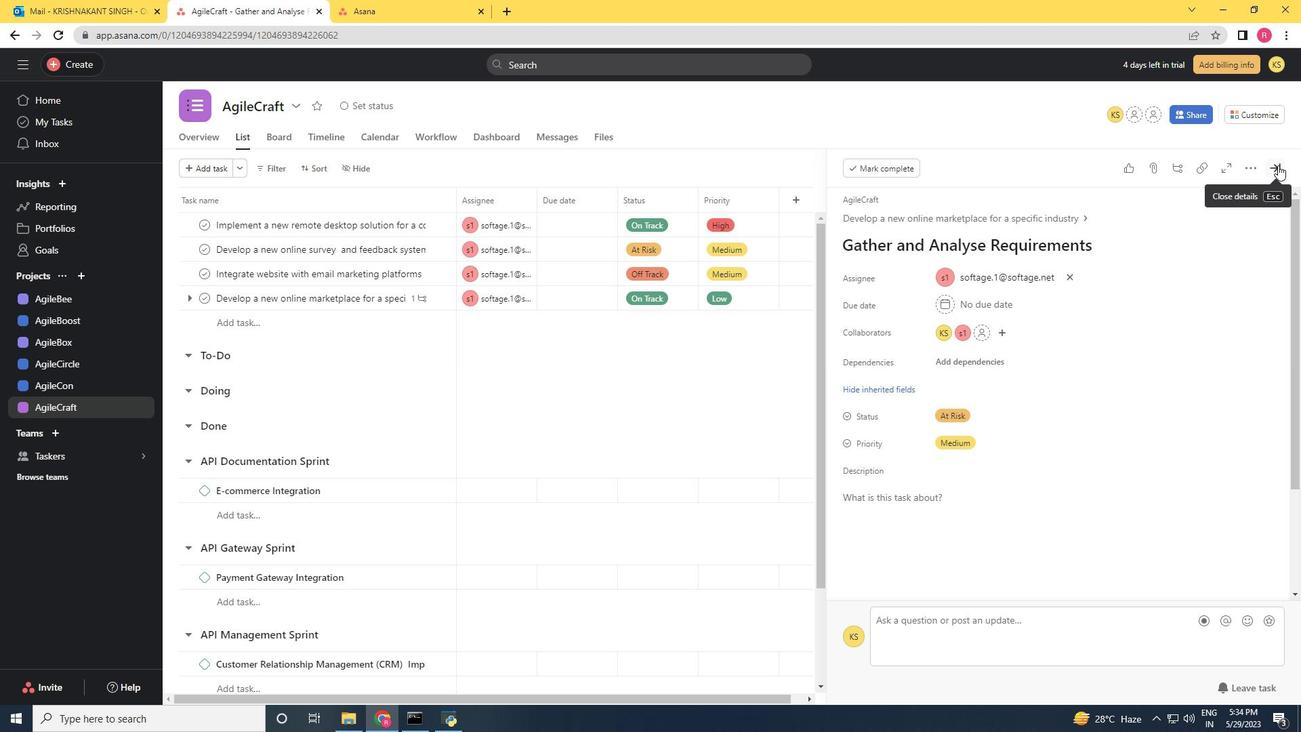 
Action: Mouse moved to (973, 431)
Screenshot: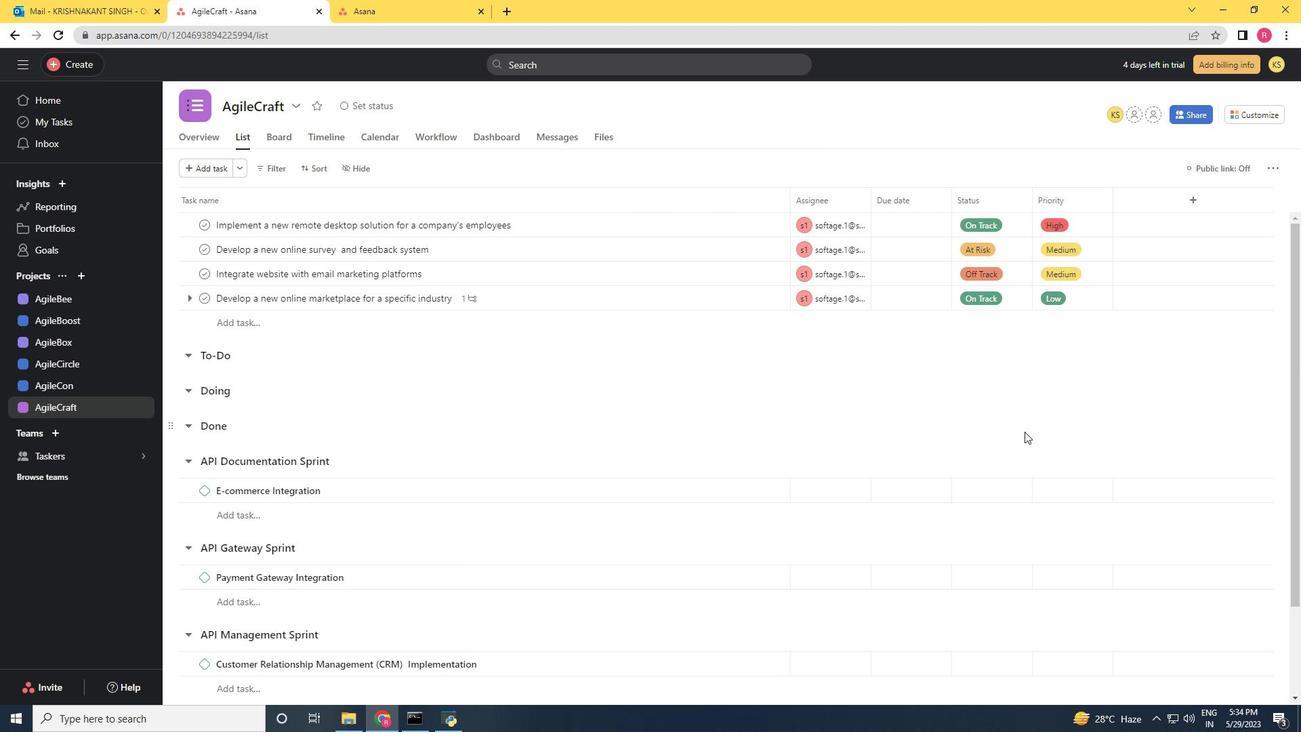 
